 Task: In the sheet Budget Analysis ToolFont size of heading  18 Font style of dataoswald 'Font size of data '9 Alignment of headline & dataAlign center.   Fill color in heading, Red Font color of dataIn the sheet  Budget Trackerbook
Action: Mouse moved to (139, 194)
Screenshot: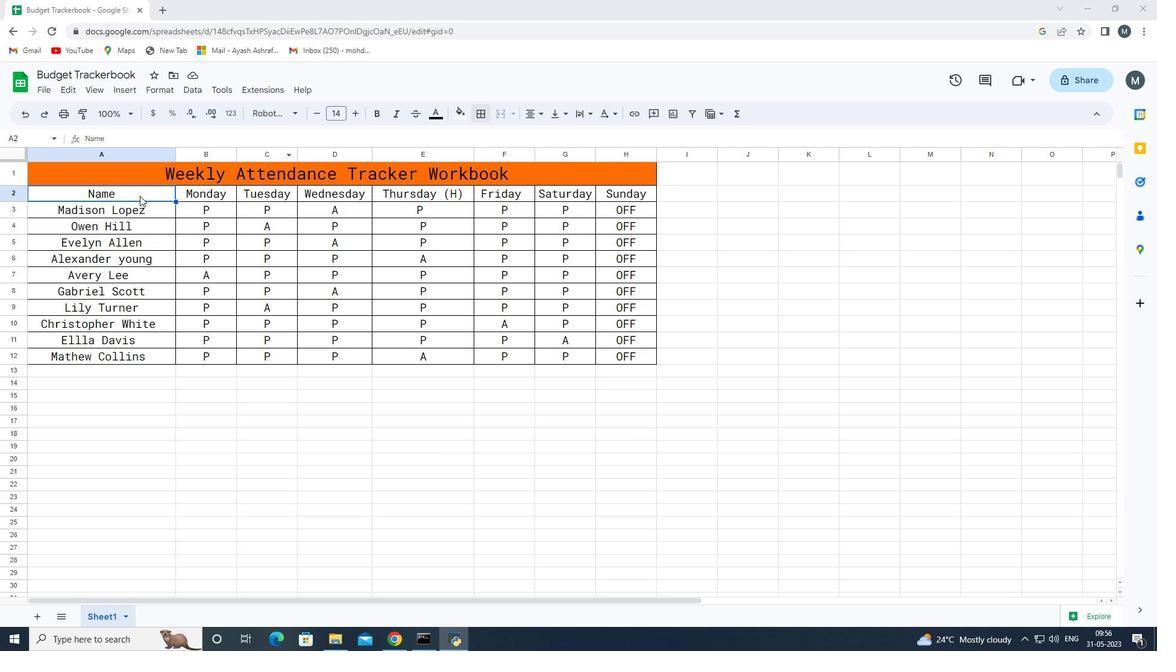 
Action: Mouse pressed left at (139, 194)
Screenshot: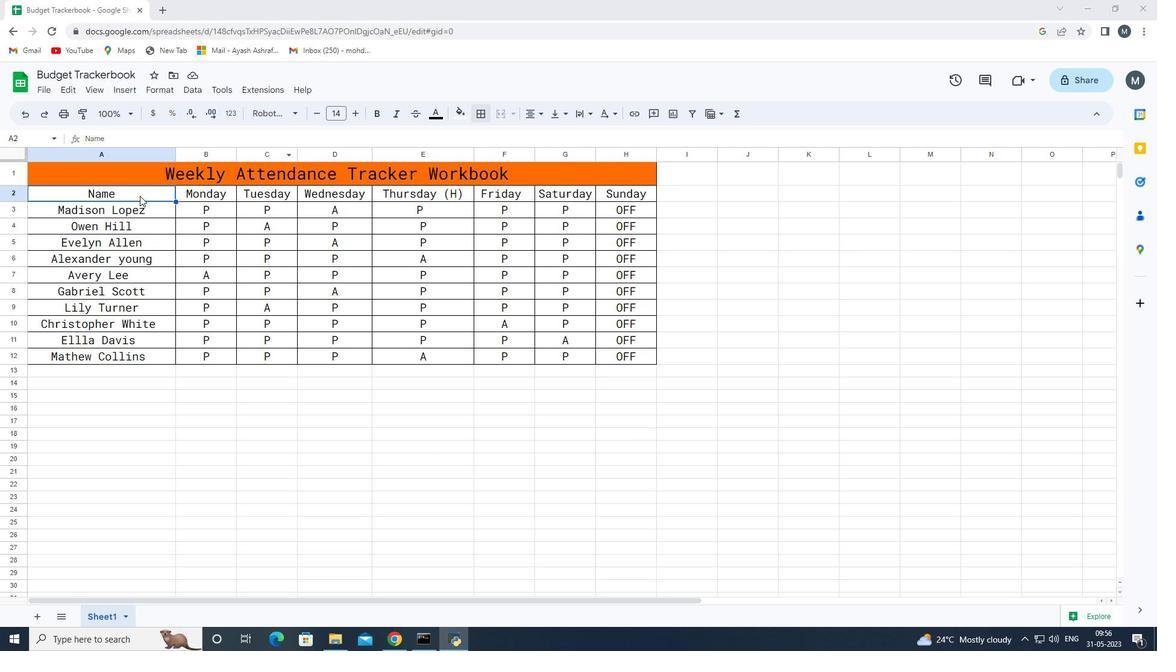 
Action: Mouse moved to (129, 176)
Screenshot: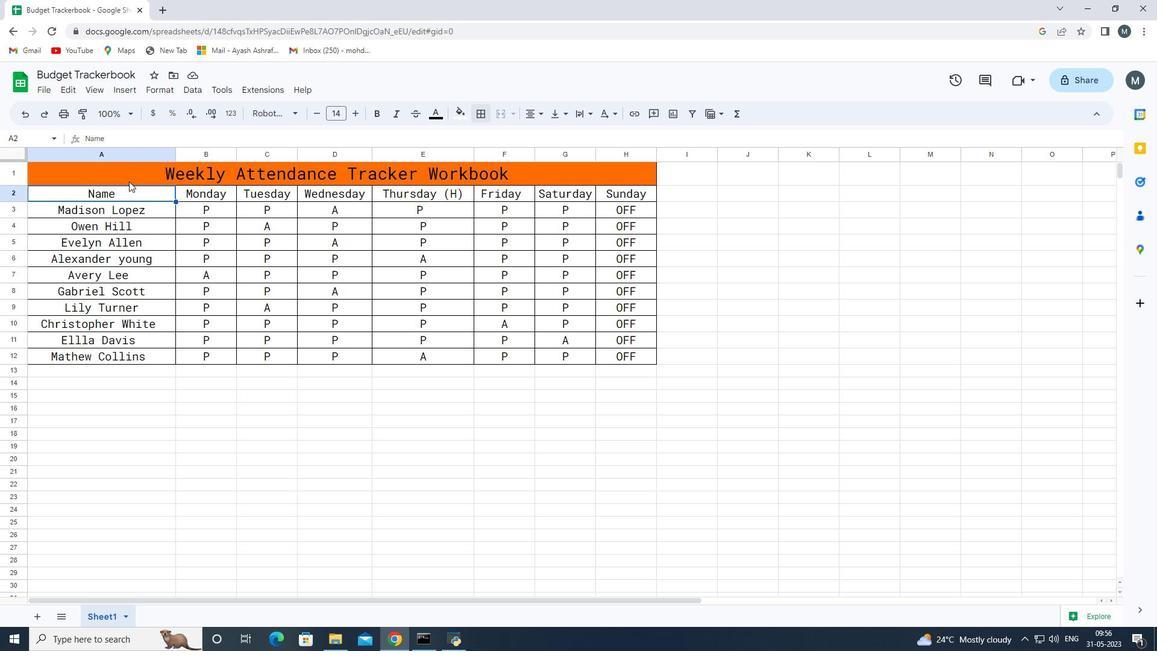 
Action: Mouse pressed left at (129, 176)
Screenshot: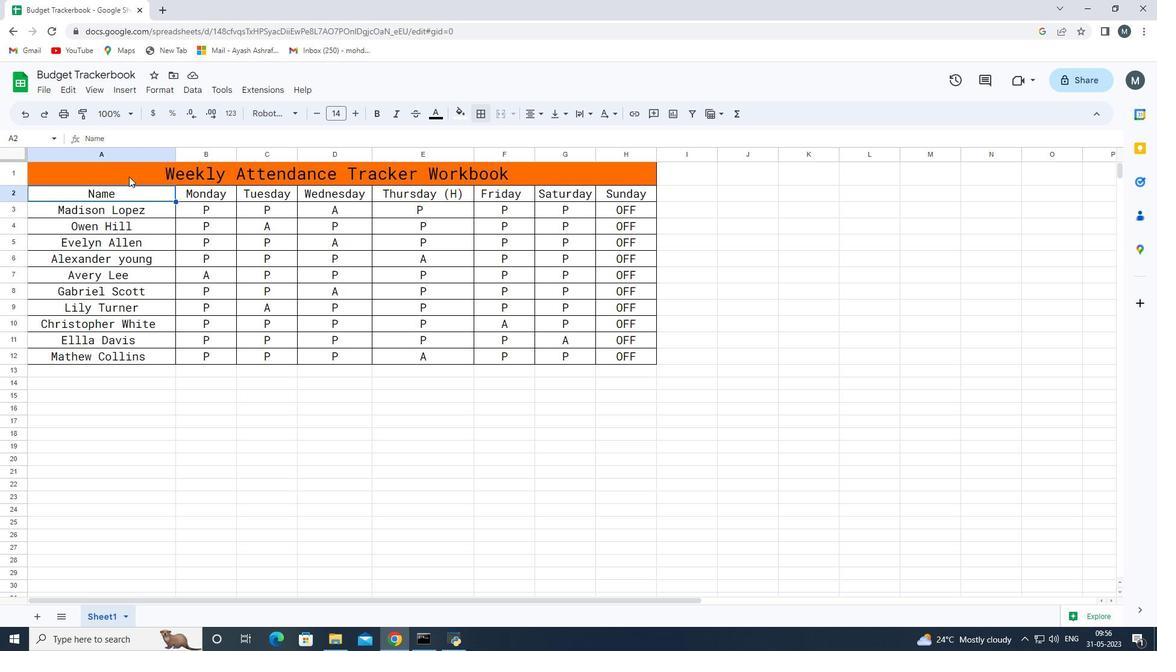 
Action: Mouse moved to (318, 115)
Screenshot: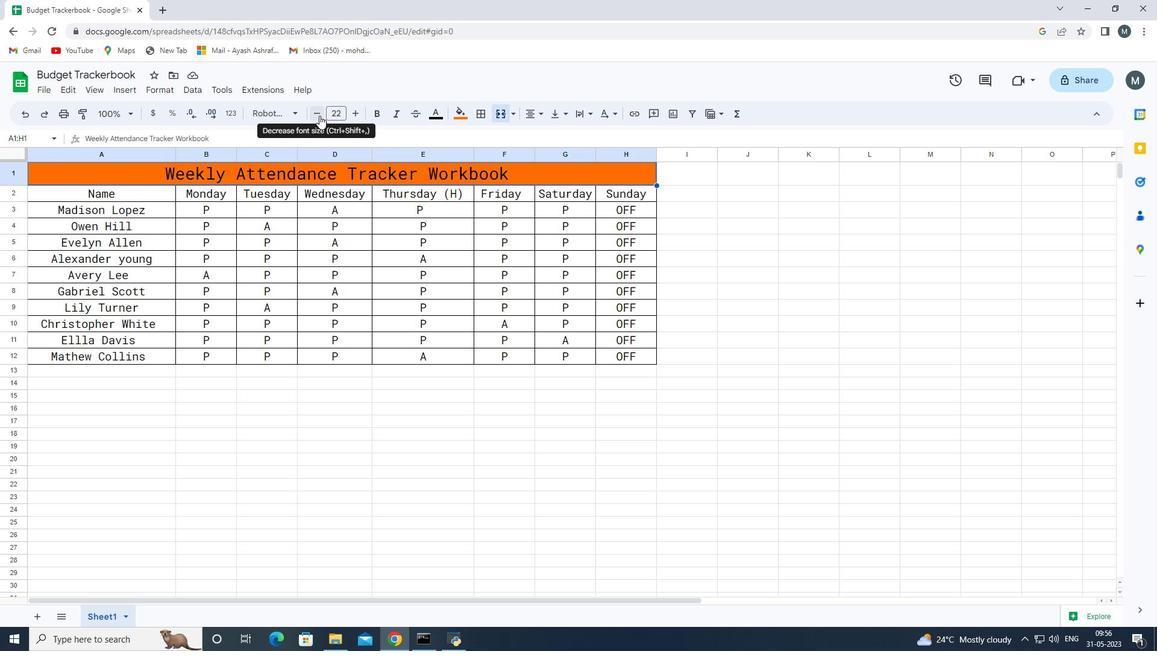 
Action: Mouse pressed left at (318, 115)
Screenshot: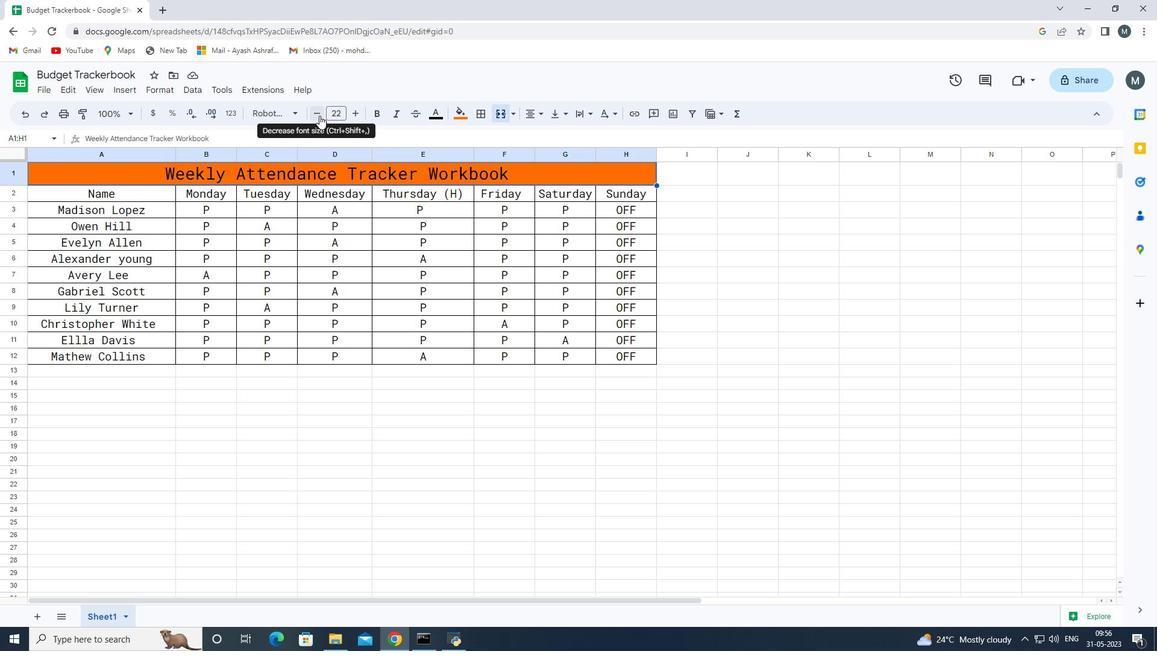 
Action: Mouse pressed left at (318, 115)
Screenshot: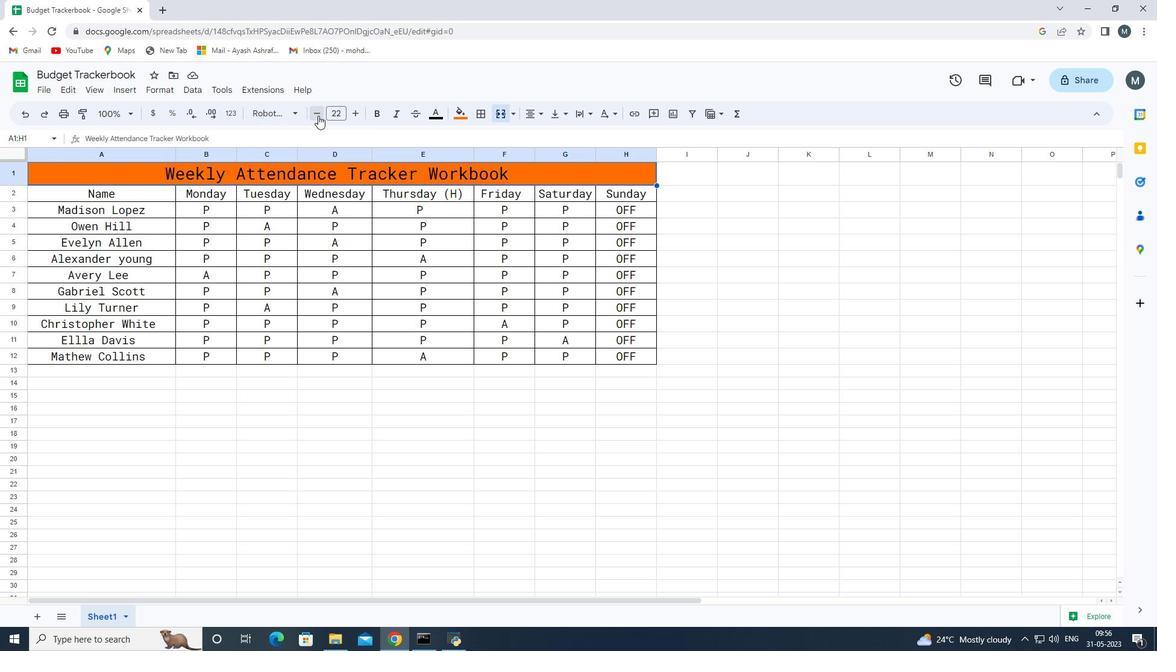 
Action: Mouse moved to (317, 115)
Screenshot: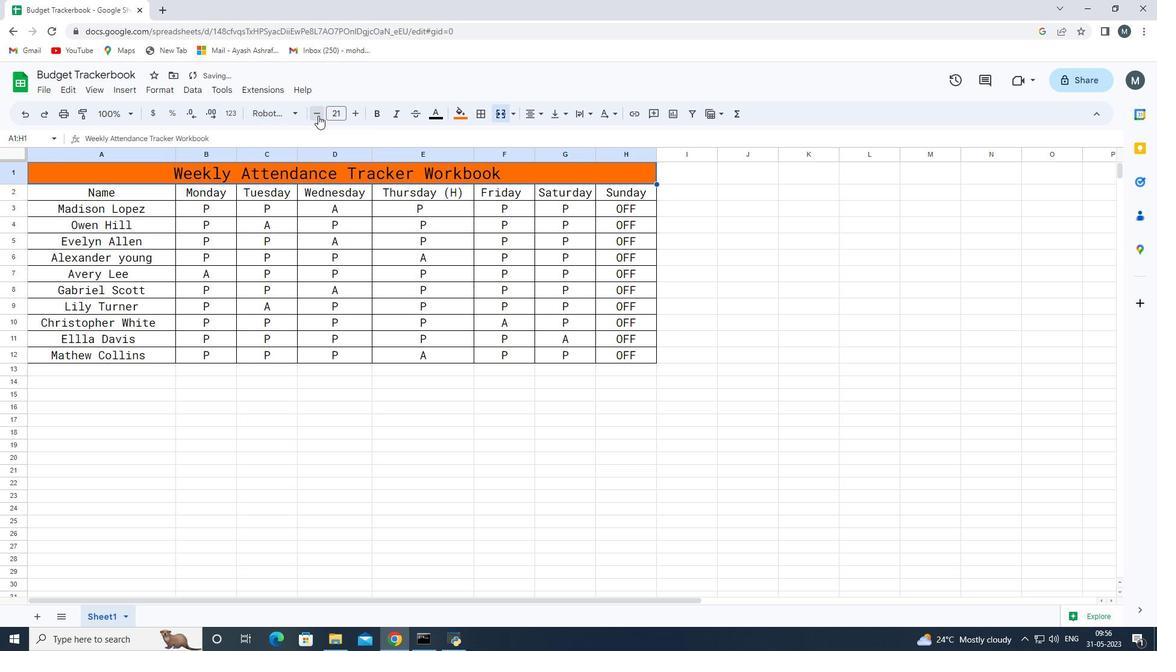 
Action: Mouse pressed left at (317, 115)
Screenshot: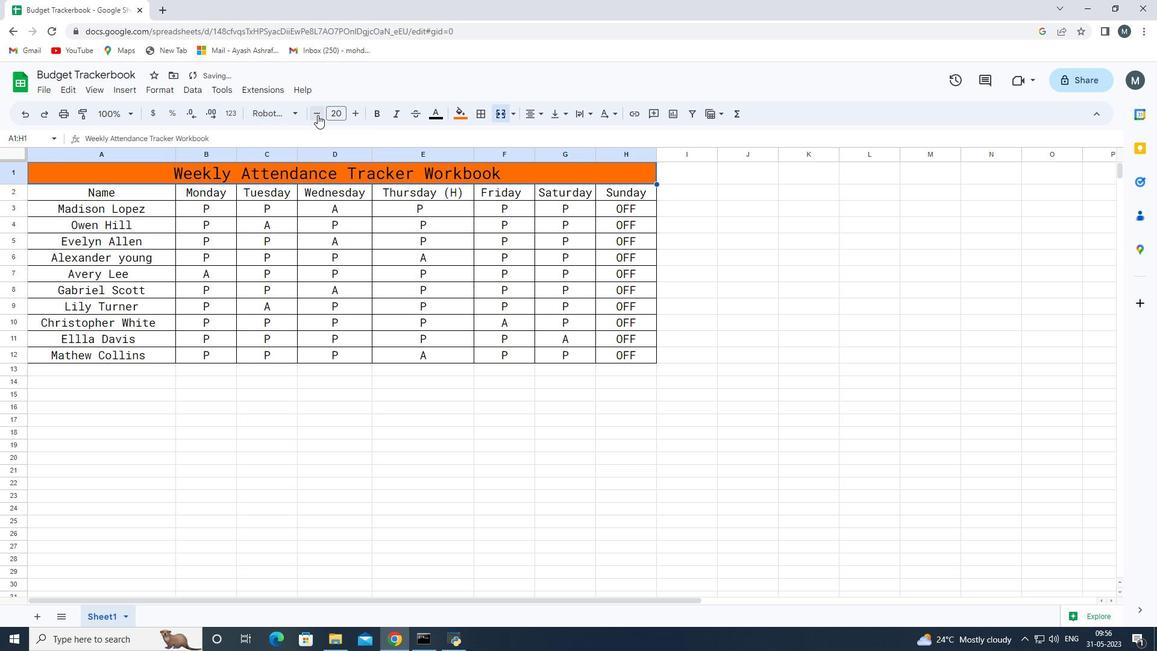
Action: Mouse pressed left at (317, 115)
Screenshot: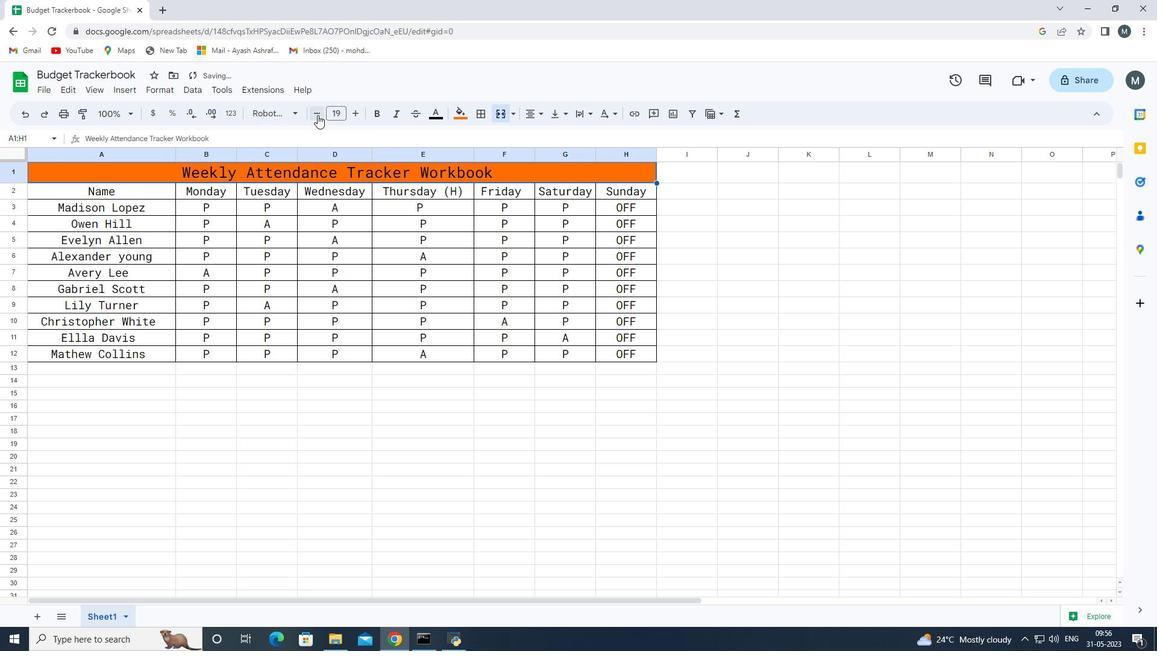 
Action: Mouse moved to (283, 113)
Screenshot: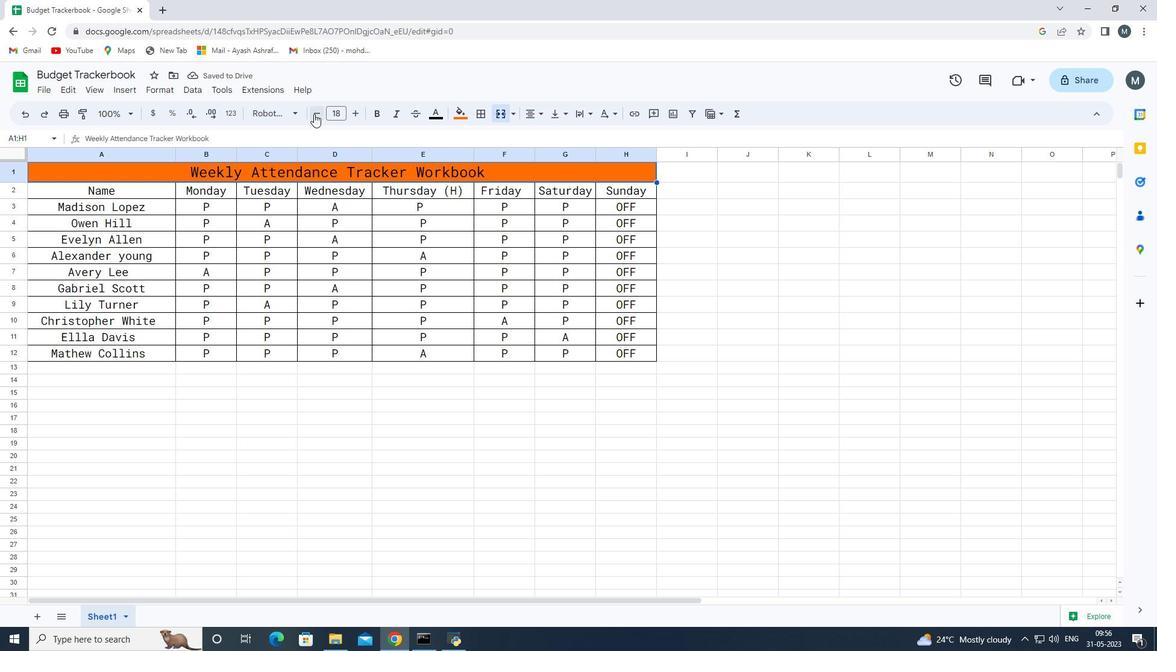 
Action: Mouse pressed left at (283, 113)
Screenshot: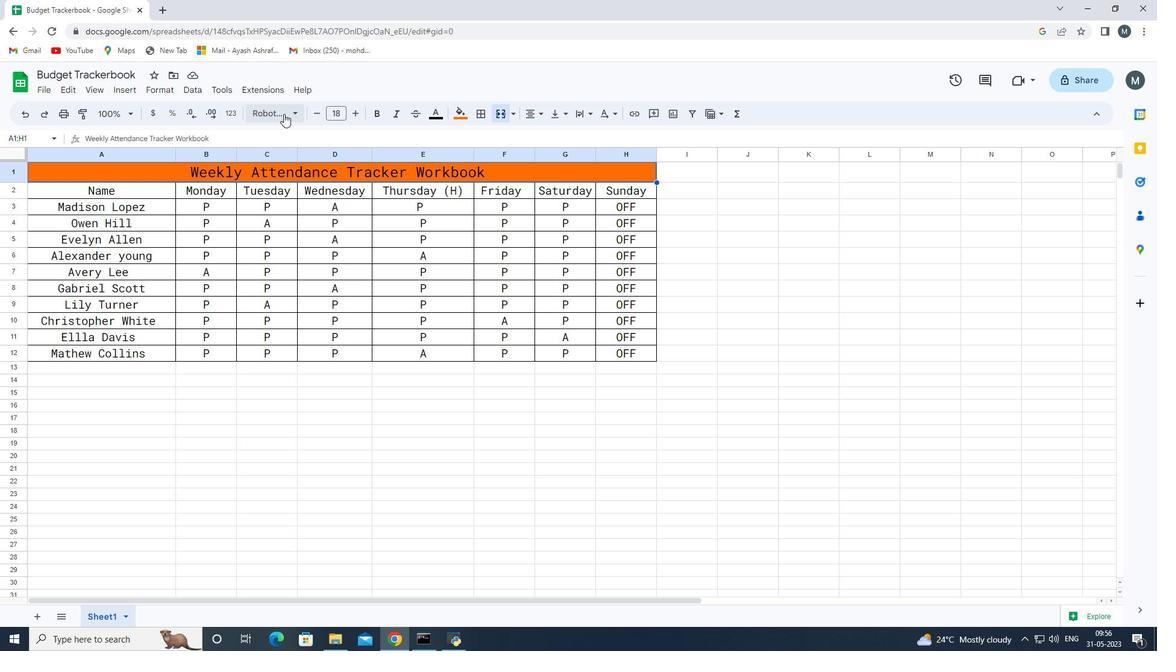 
Action: Mouse moved to (294, 428)
Screenshot: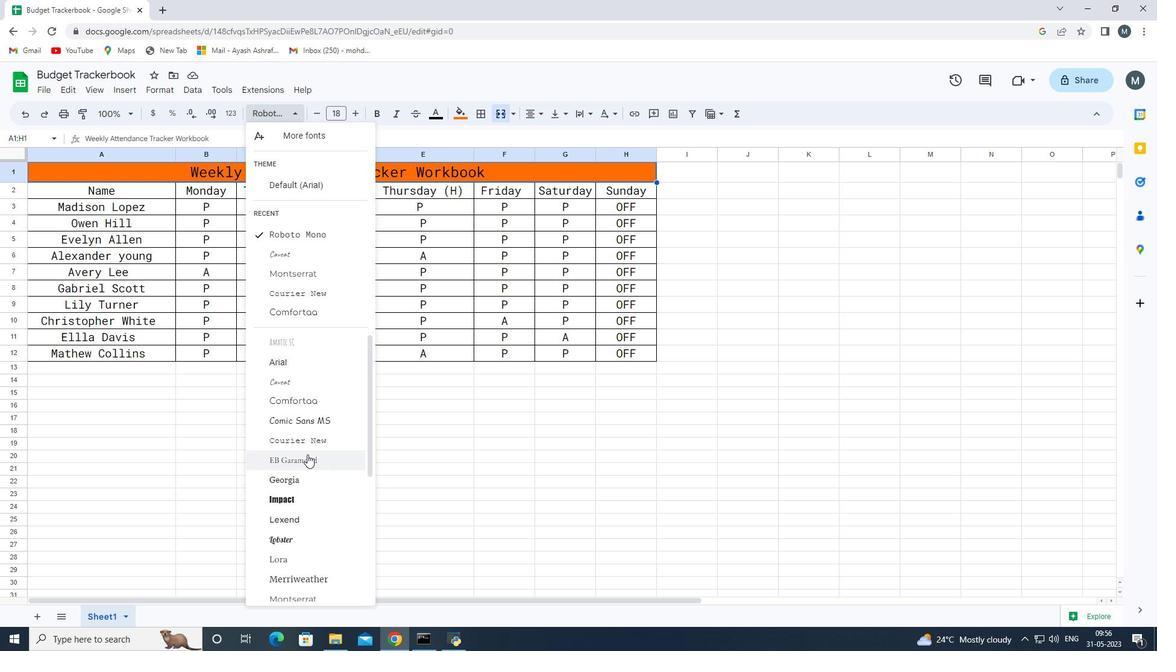 
Action: Mouse scrolled (294, 427) with delta (0, 0)
Screenshot: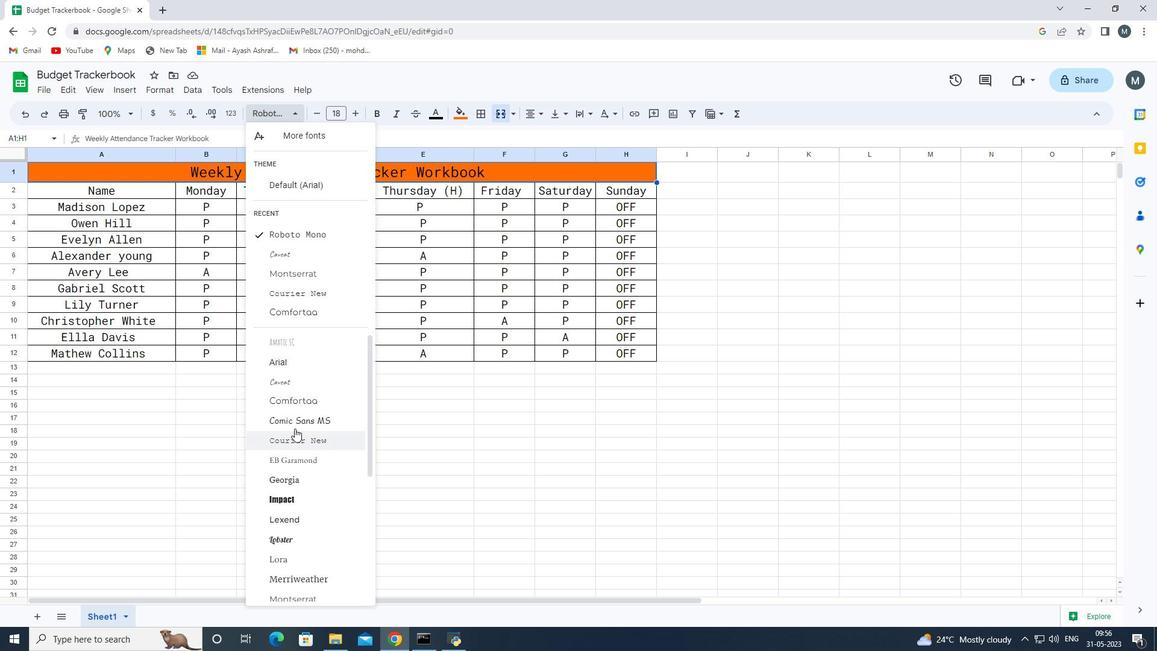 
Action: Mouse scrolled (294, 427) with delta (0, 0)
Screenshot: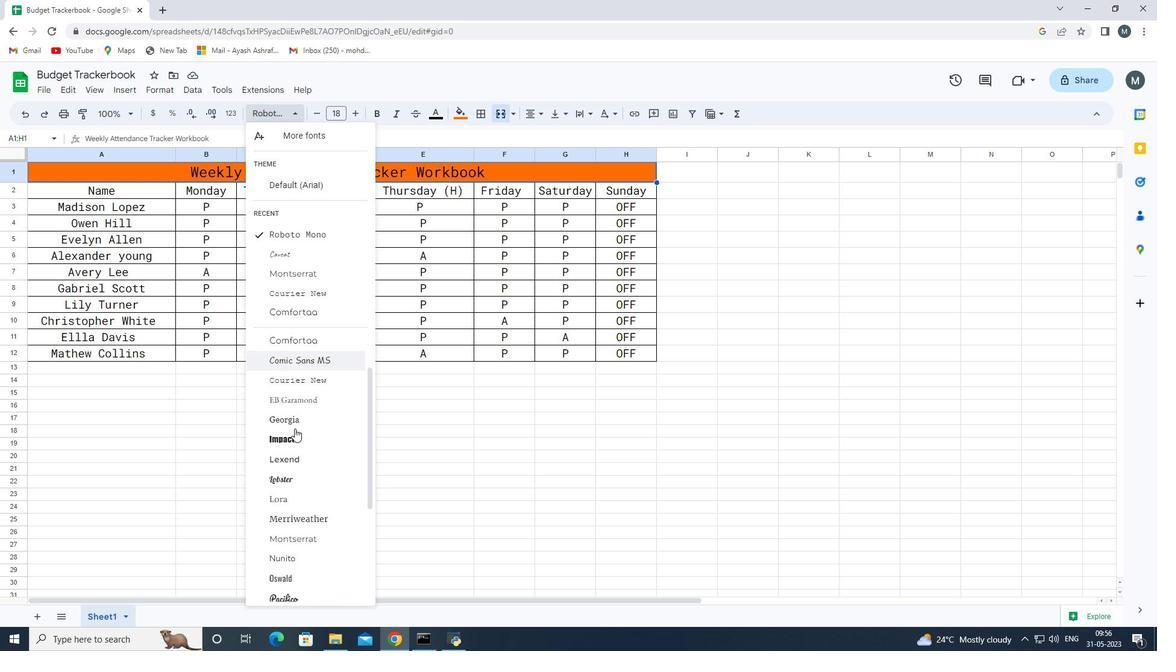 
Action: Mouse moved to (285, 525)
Screenshot: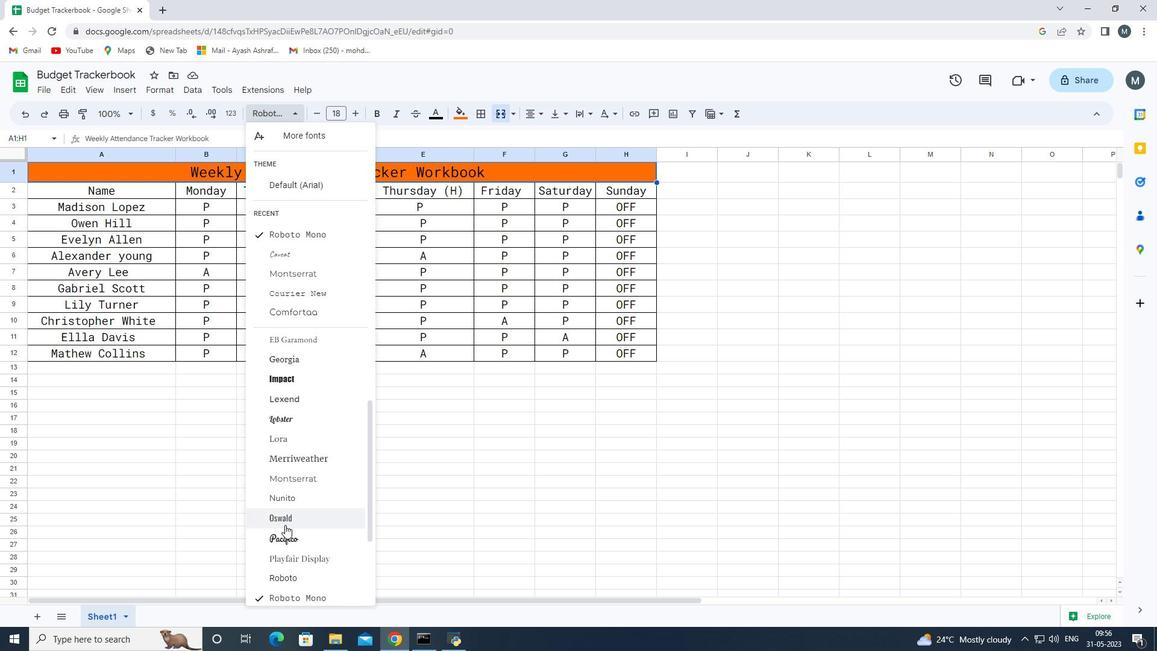 
Action: Mouse pressed left at (285, 525)
Screenshot: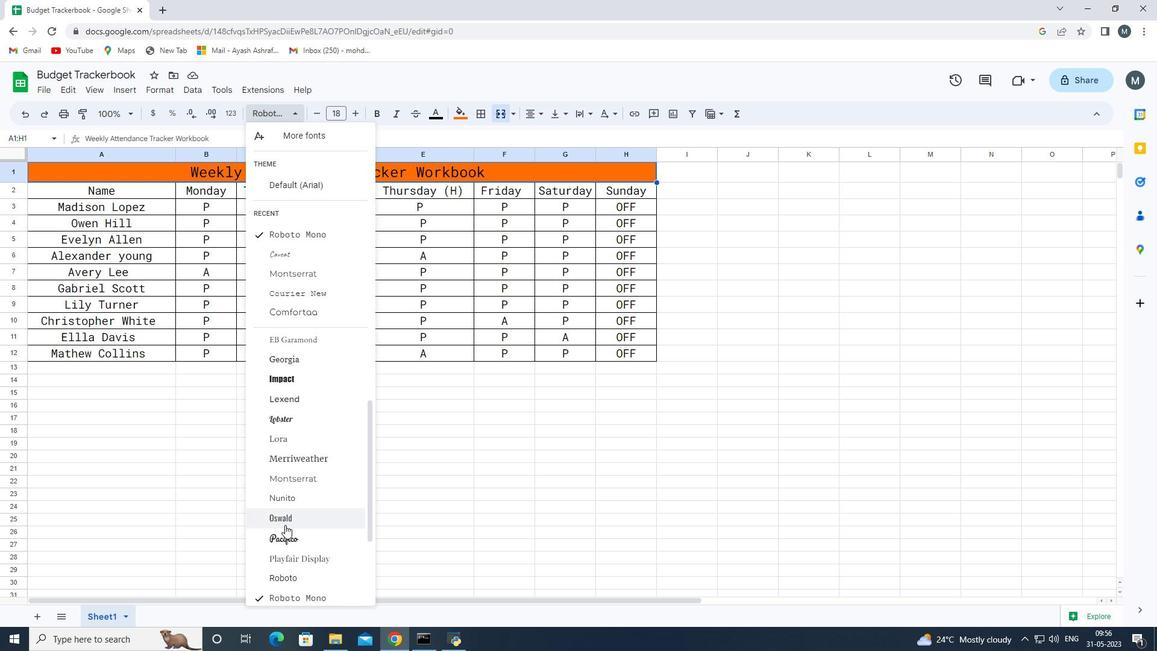 
Action: Mouse moved to (185, 248)
Screenshot: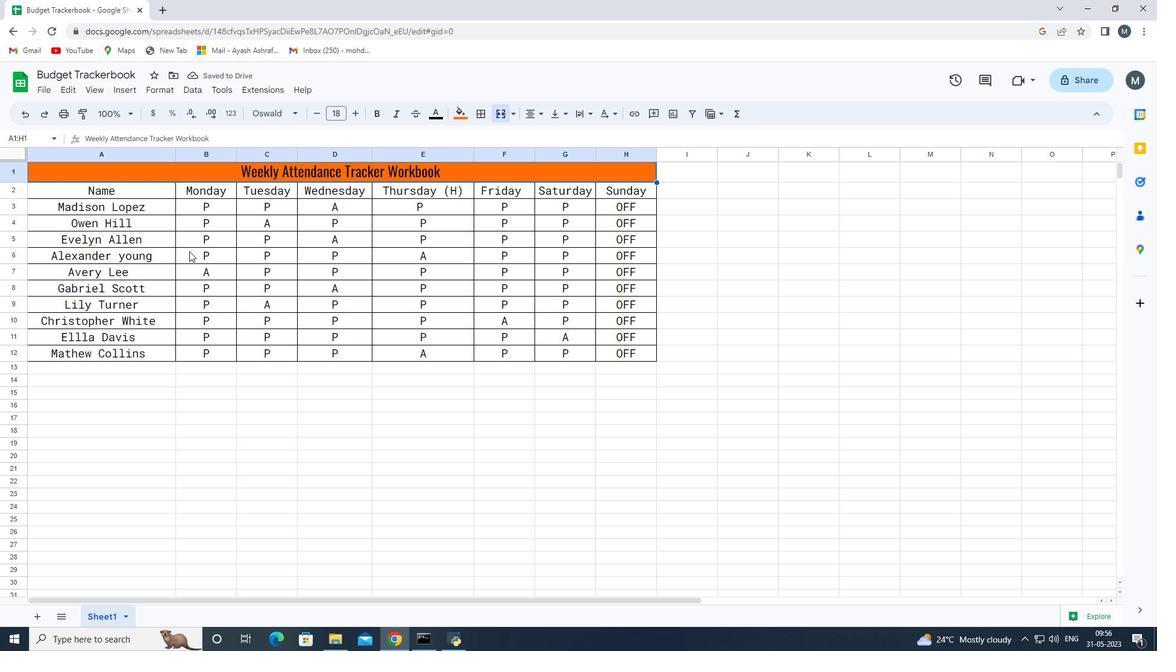 
Action: Mouse pressed left at (185, 248)
Screenshot: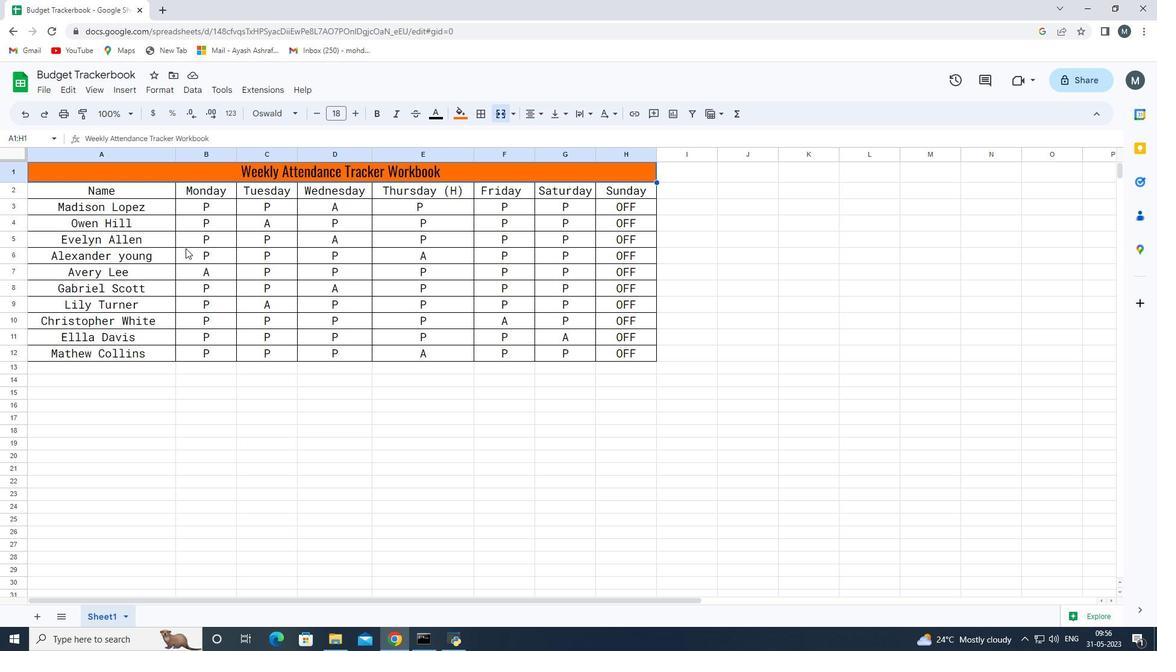 
Action: Mouse moved to (47, 189)
Screenshot: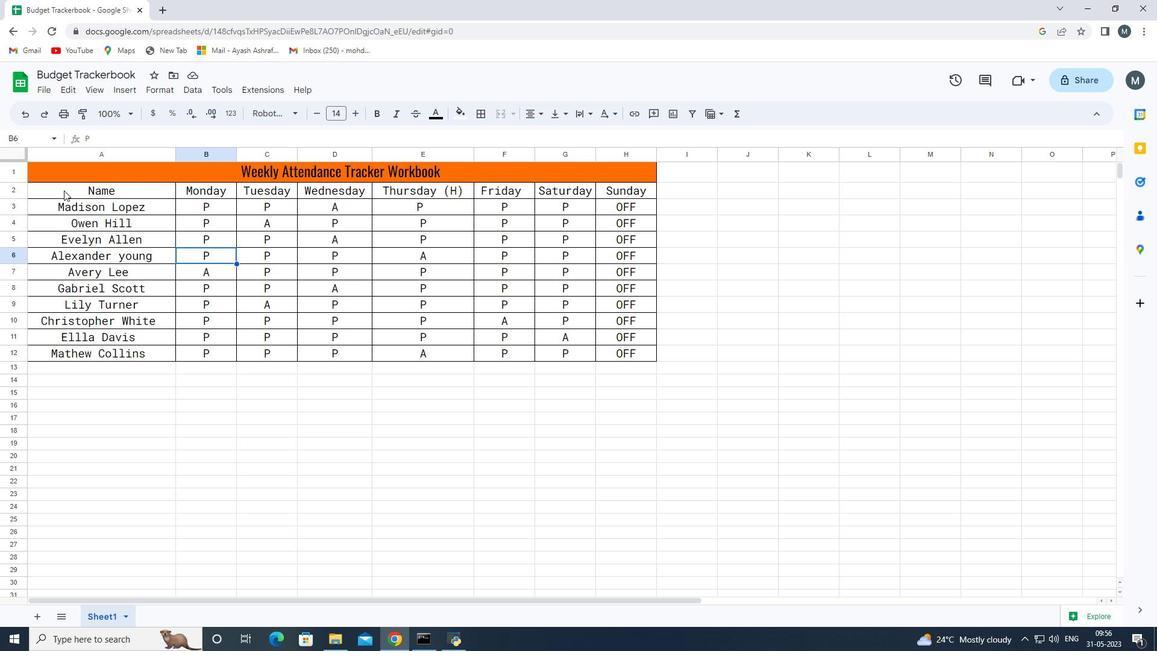 
Action: Mouse pressed left at (47, 189)
Screenshot: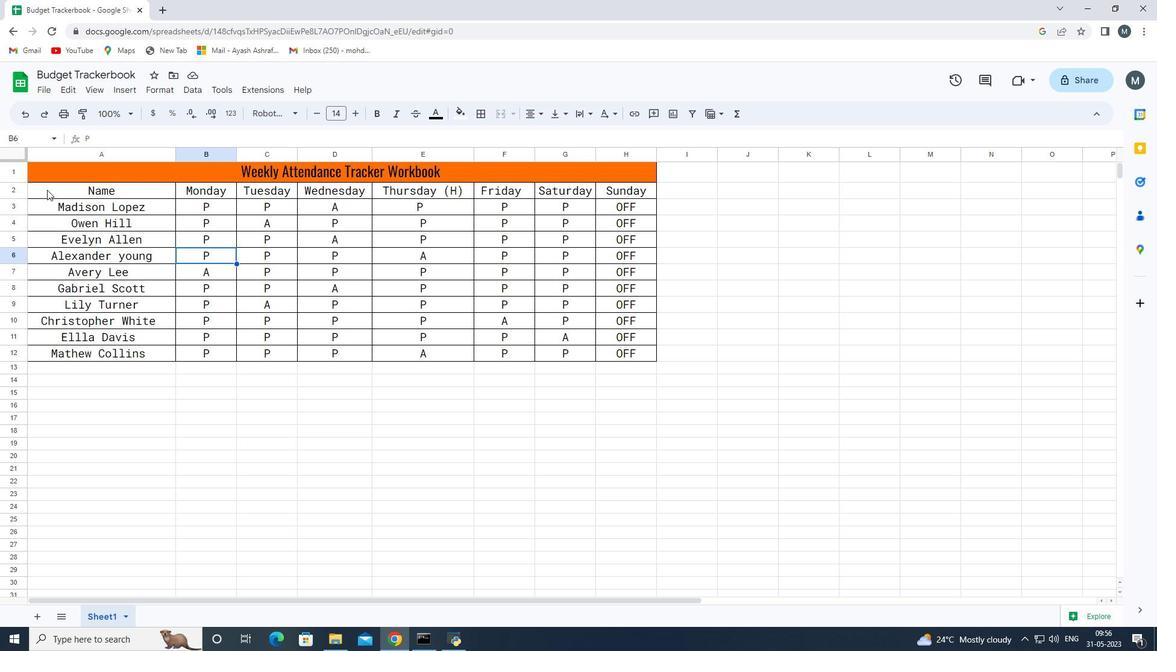 
Action: Mouse pressed left at (47, 189)
Screenshot: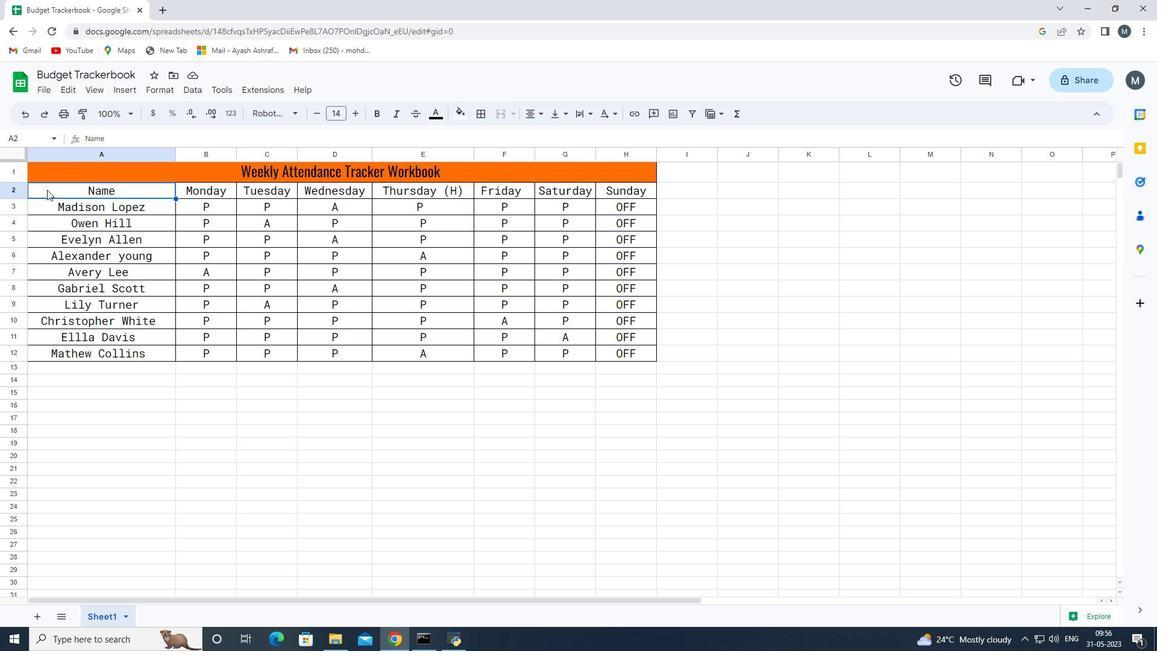 
Action: Mouse moved to (60, 194)
Screenshot: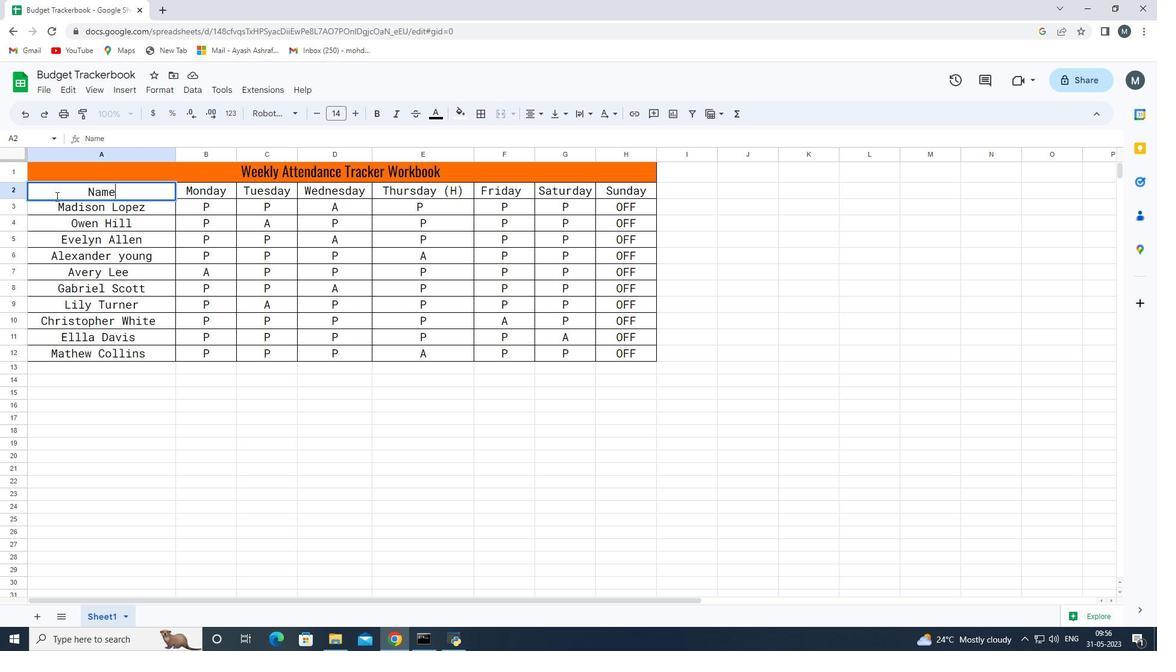
Action: Mouse pressed left at (60, 194)
Screenshot: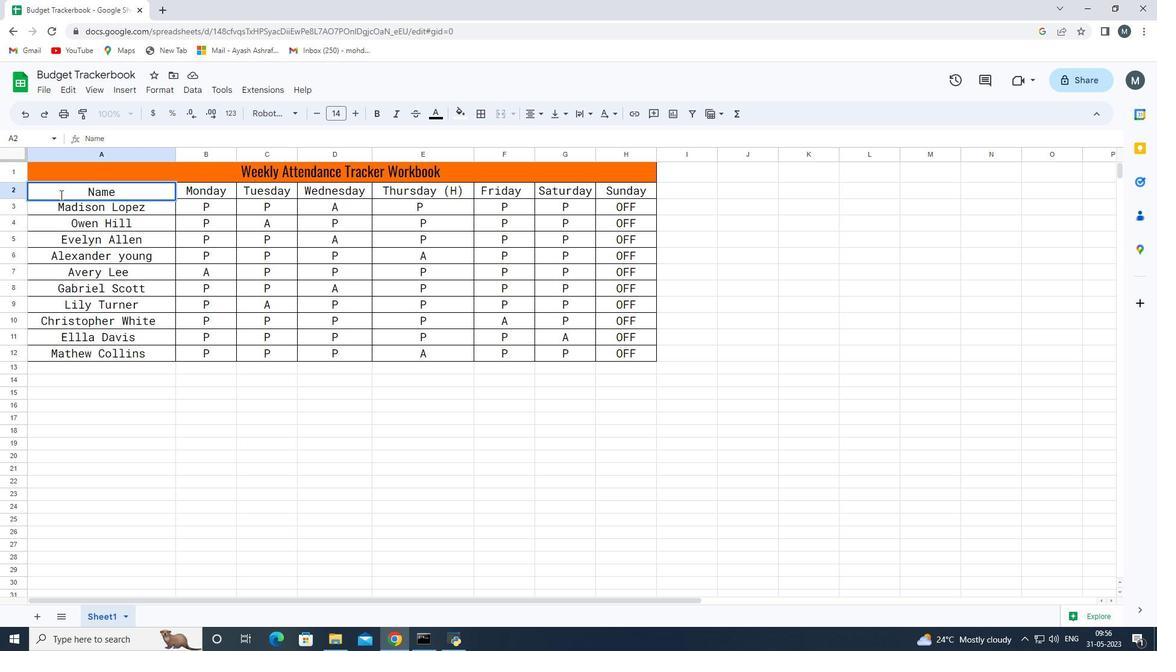 
Action: Mouse moved to (17, 194)
Screenshot: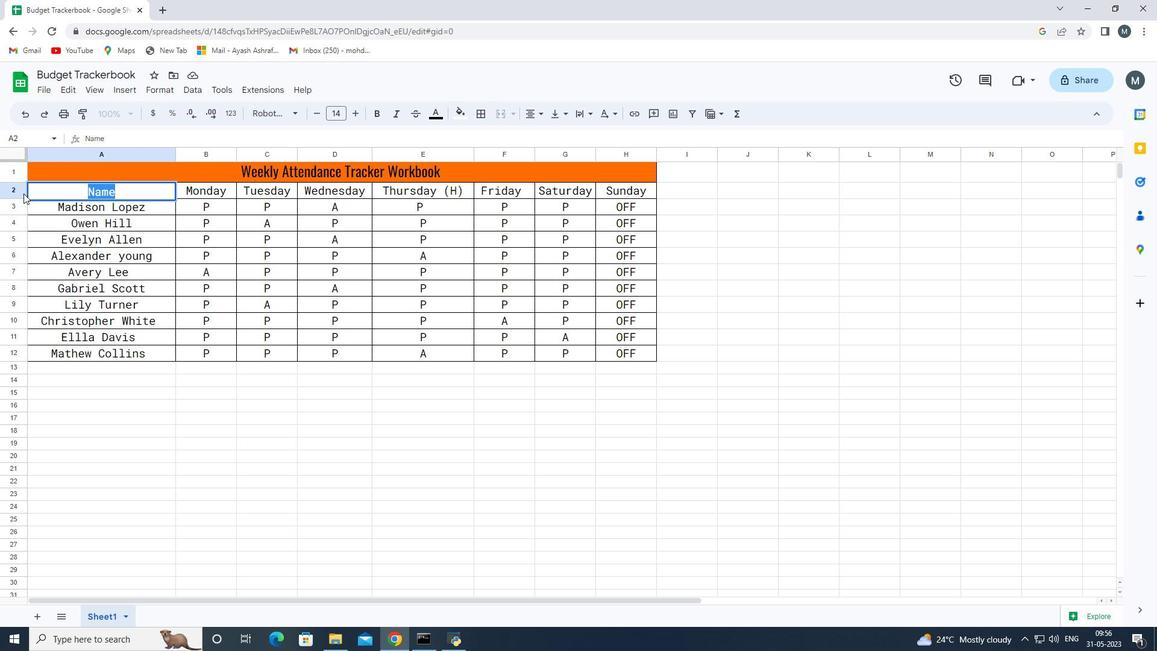 
Action: Mouse pressed left at (17, 194)
Screenshot: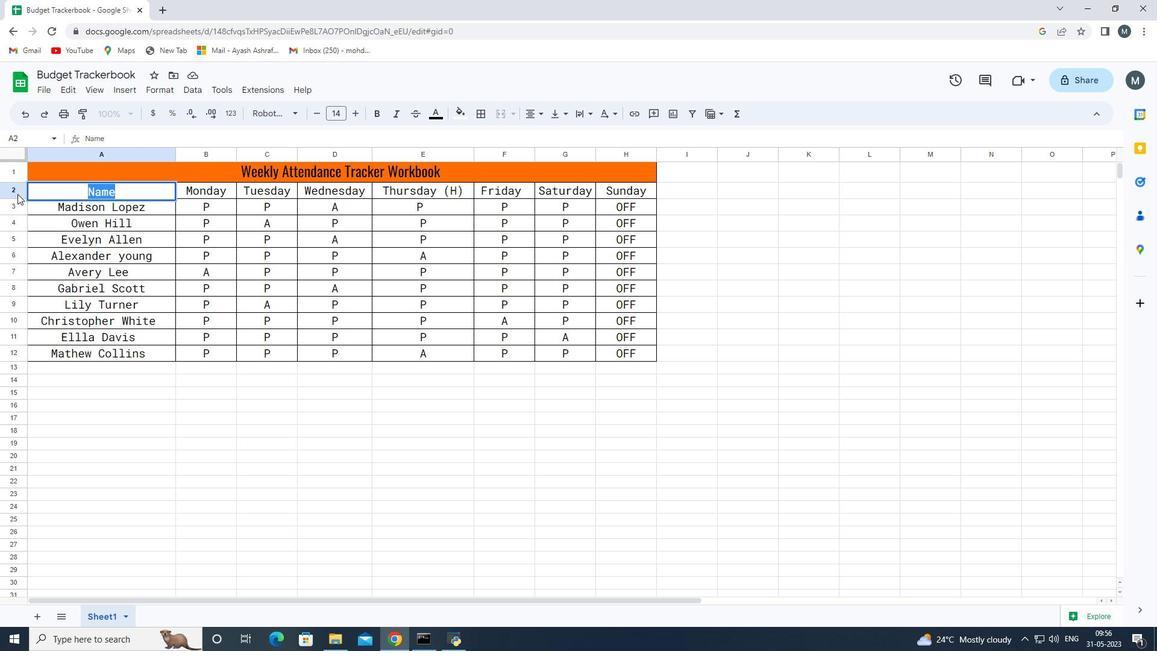 
Action: Mouse moved to (314, 116)
Screenshot: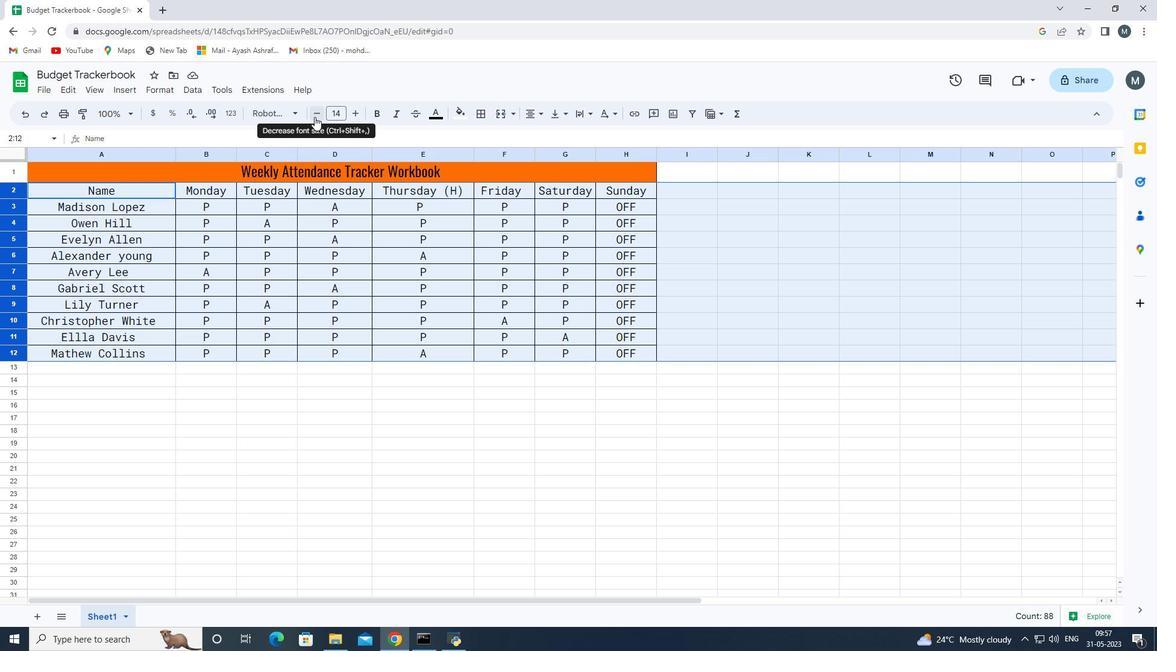 
Action: Mouse pressed left at (314, 116)
Screenshot: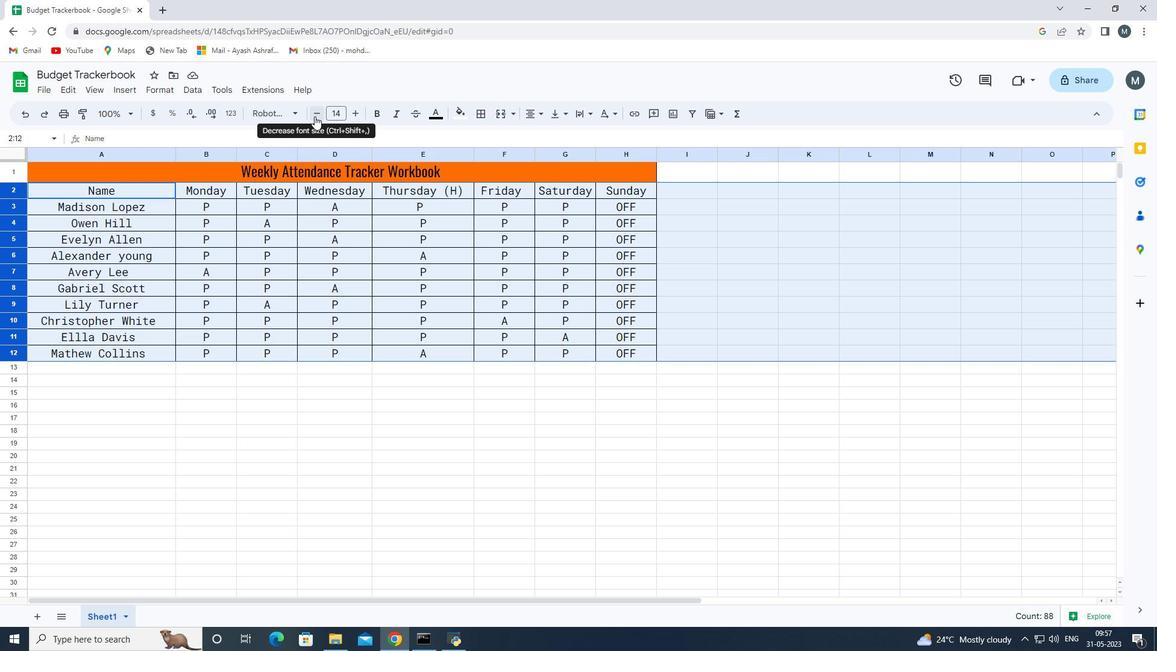 
Action: Mouse pressed left at (314, 116)
Screenshot: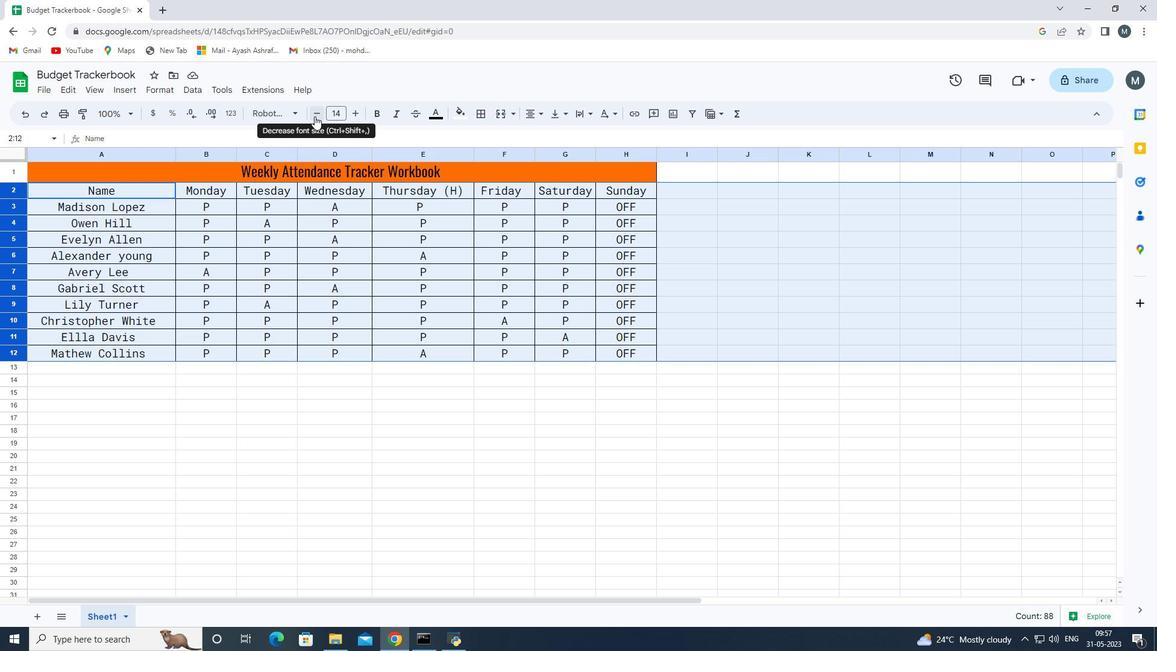 
Action: Mouse pressed left at (314, 116)
Screenshot: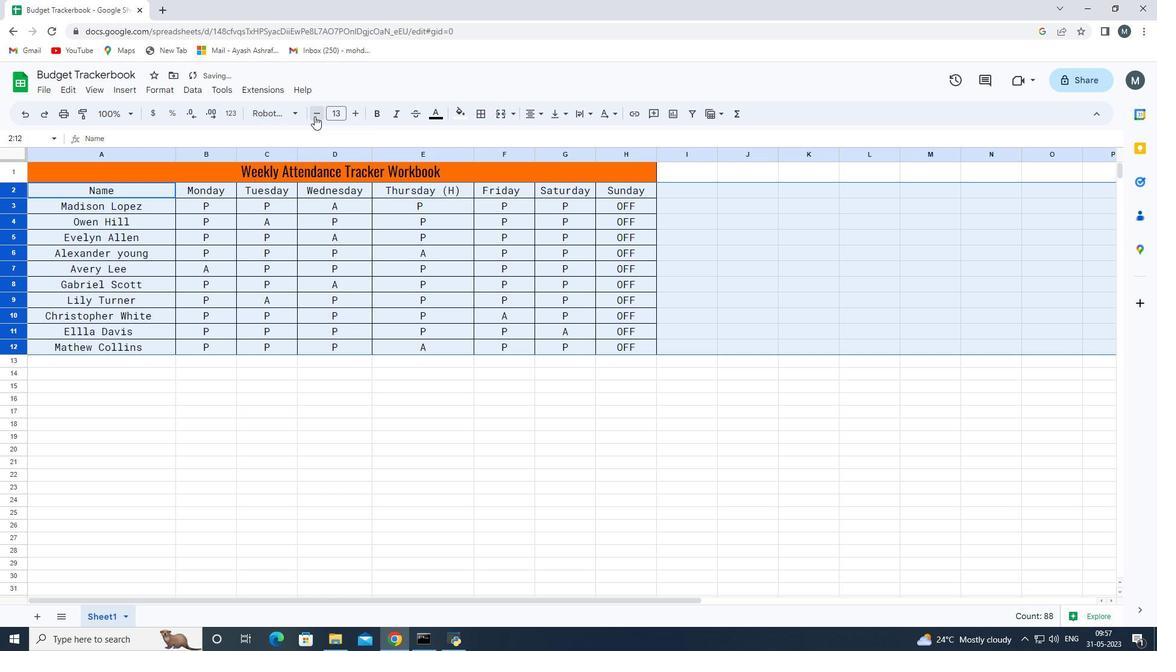 
Action: Mouse pressed left at (314, 116)
Screenshot: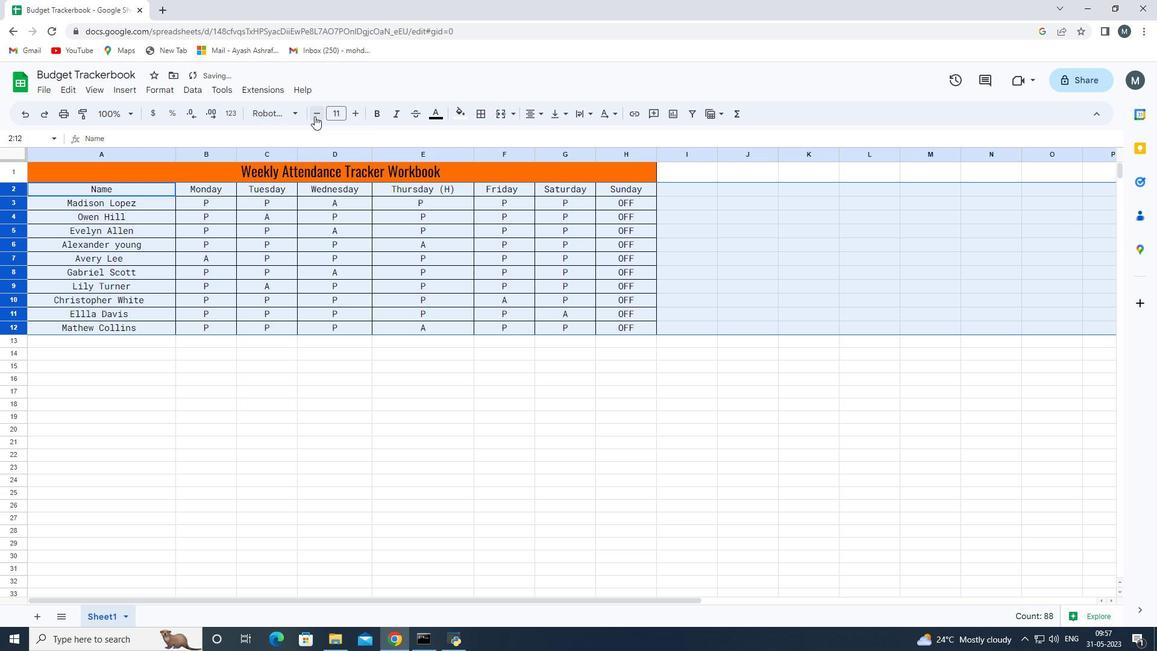 
Action: Mouse pressed left at (314, 116)
Screenshot: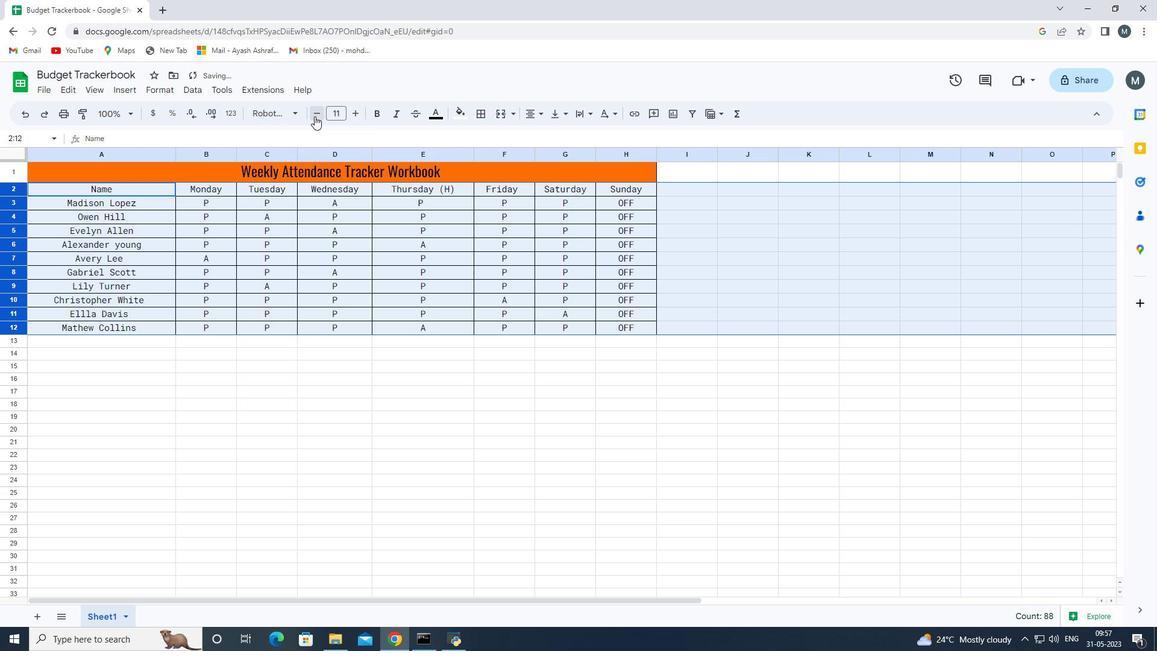 
Action: Mouse moved to (528, 116)
Screenshot: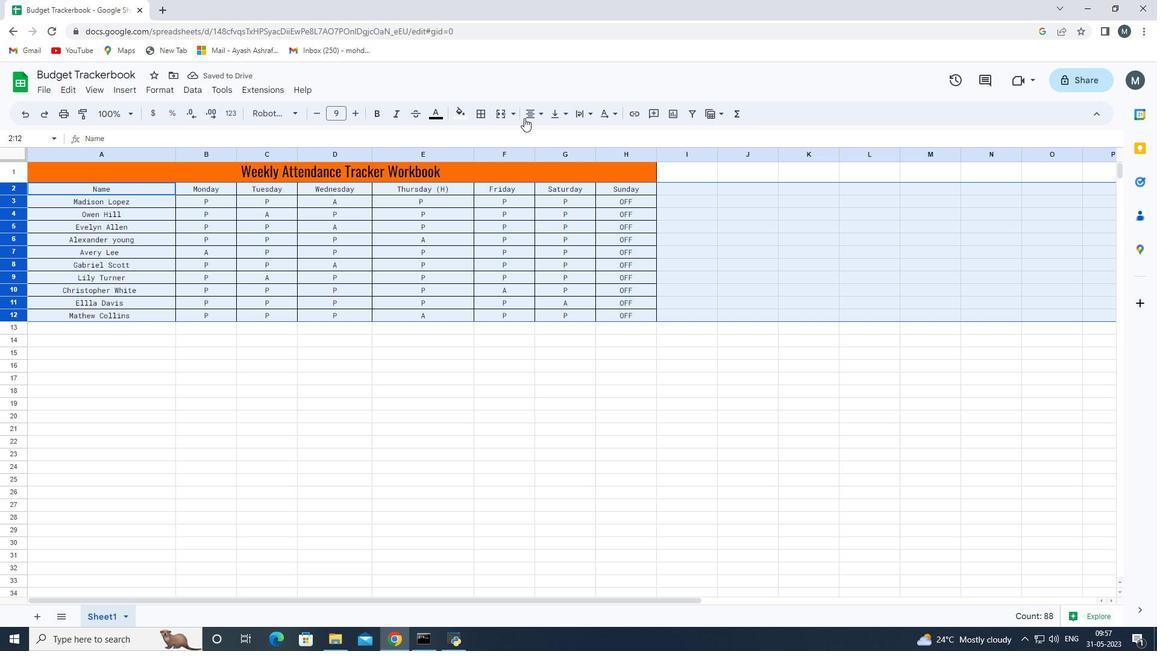 
Action: Mouse pressed left at (528, 116)
Screenshot: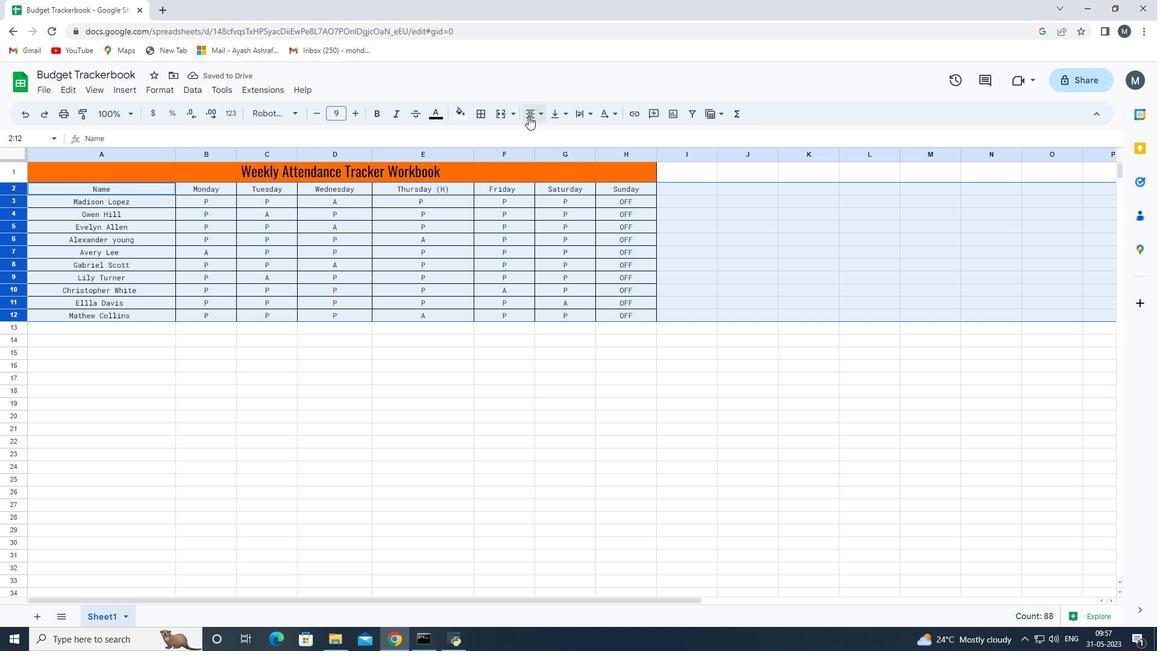 
Action: Mouse moved to (555, 143)
Screenshot: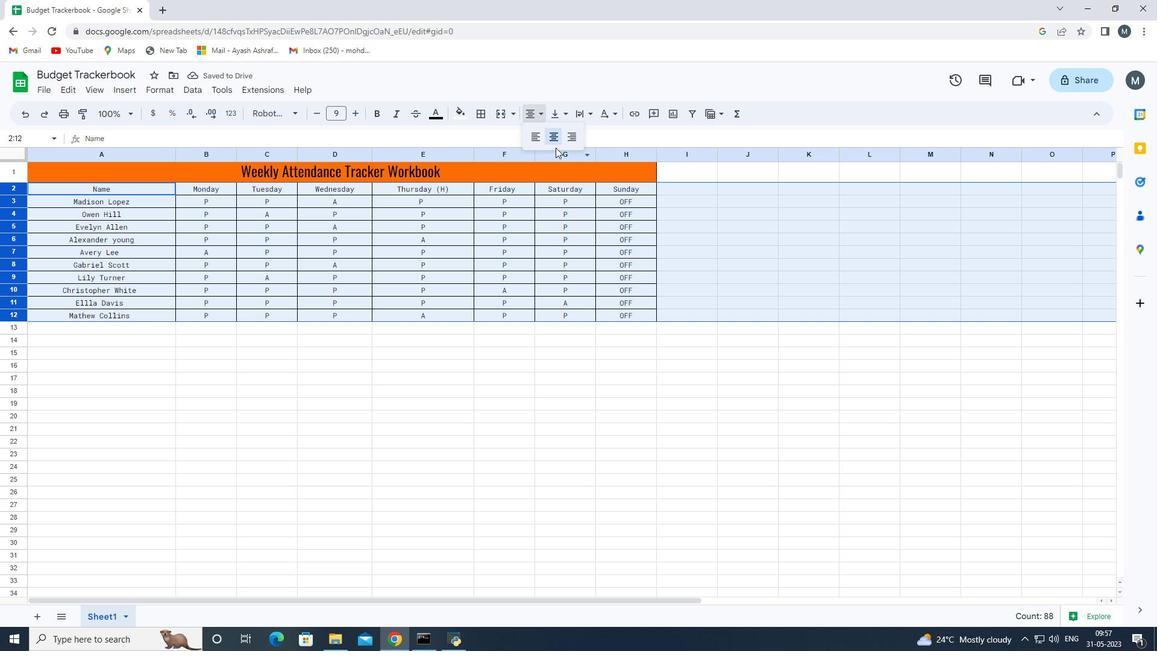 
Action: Mouse pressed left at (555, 143)
Screenshot: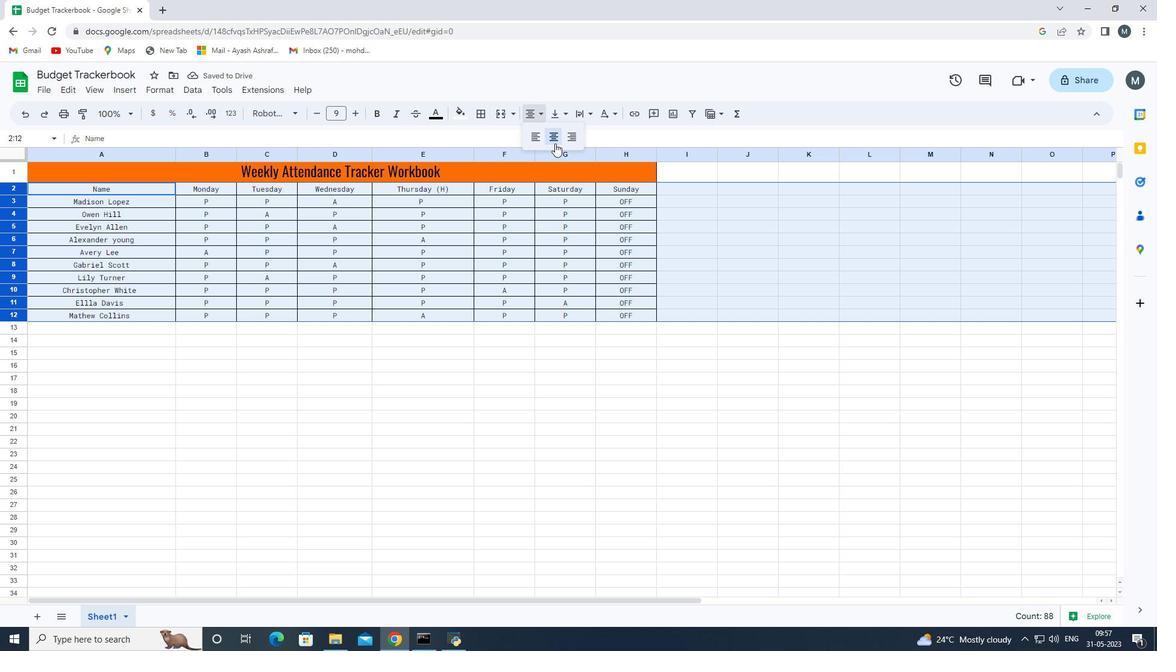 
Action: Mouse moved to (144, 432)
Screenshot: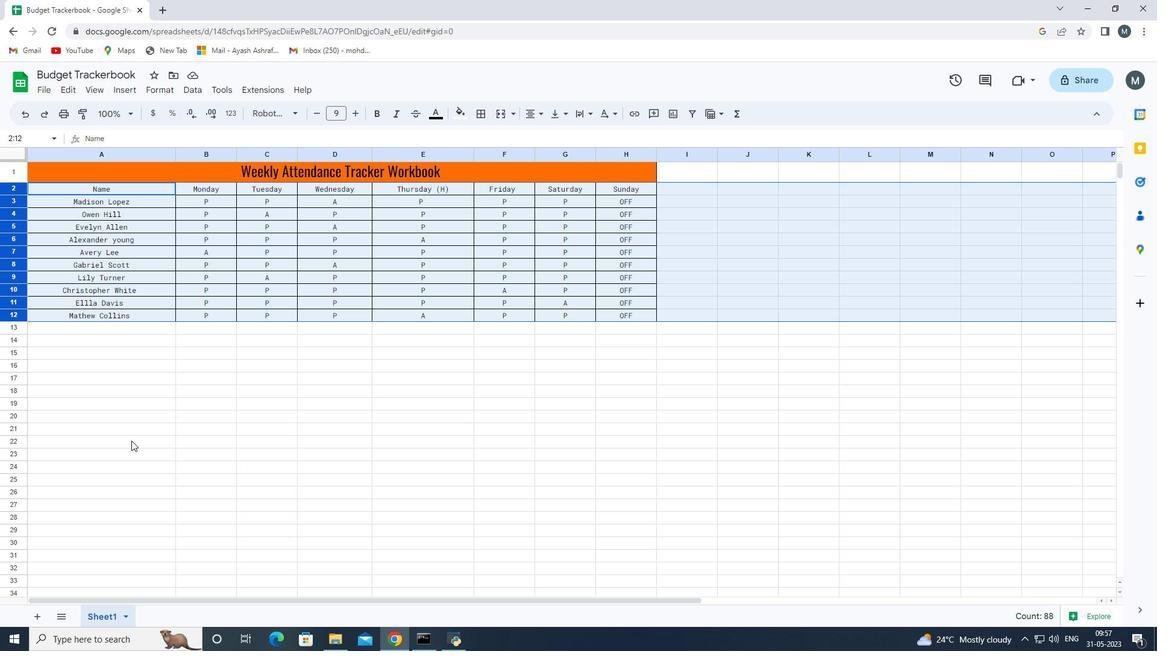 
Action: Mouse pressed left at (144, 432)
Screenshot: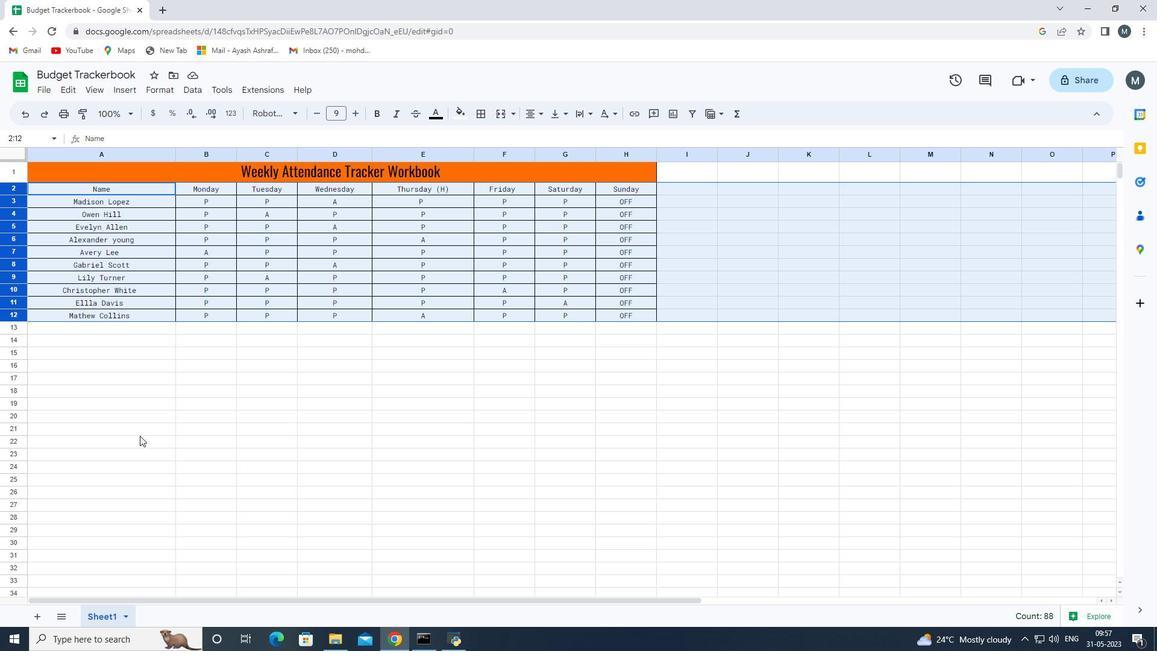 
Action: Mouse moved to (247, 173)
Screenshot: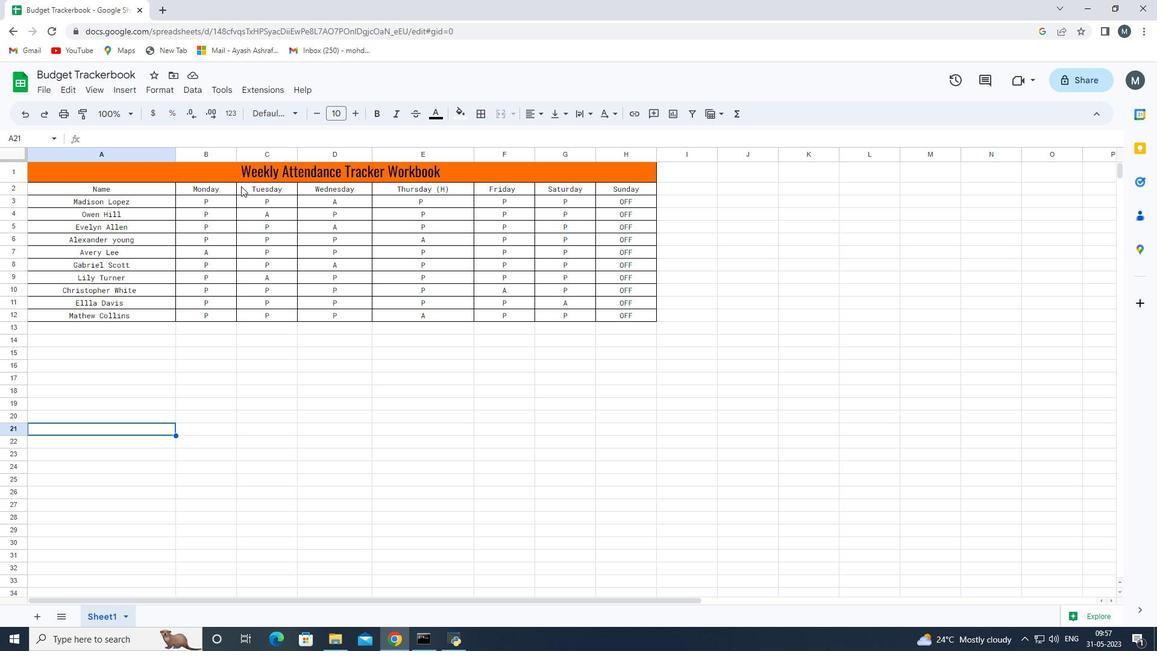 
Action: Mouse pressed left at (247, 173)
Screenshot: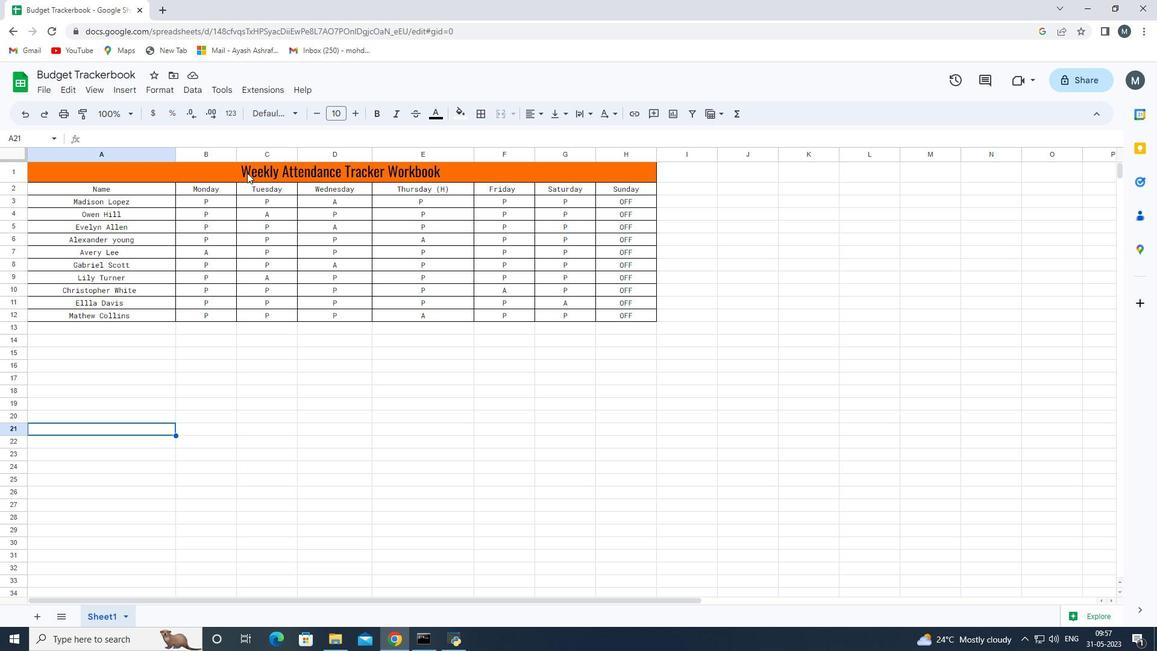 
Action: Mouse pressed left at (247, 173)
Screenshot: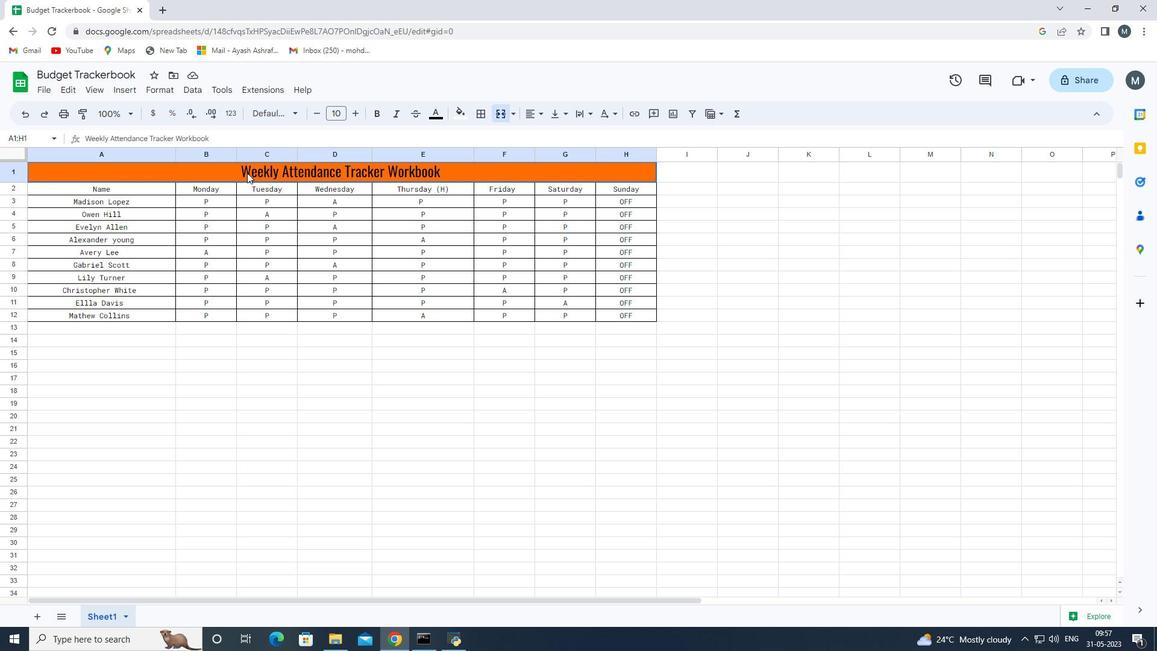 
Action: Mouse moved to (441, 174)
Screenshot: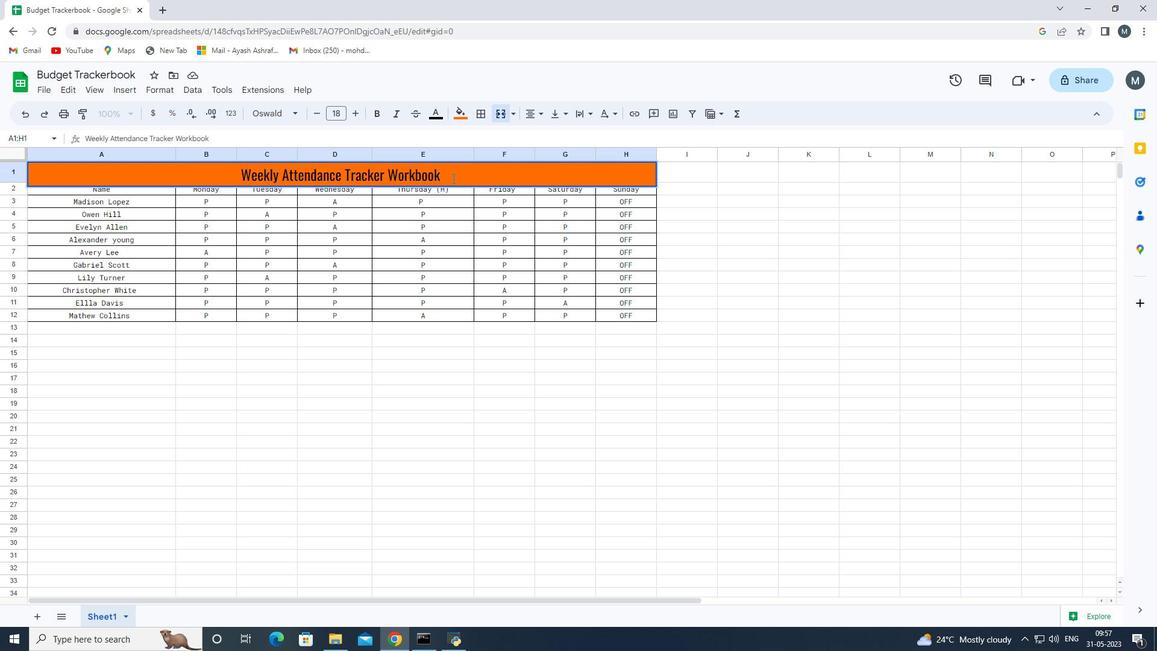 
Action: Mouse pressed left at (441, 174)
Screenshot: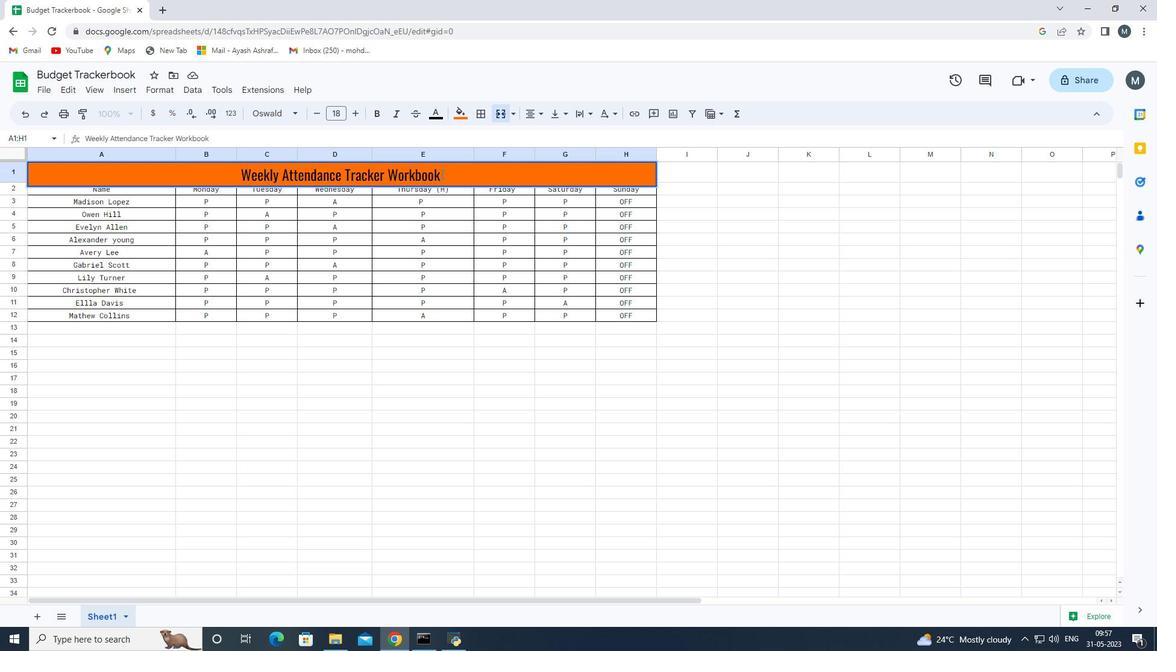 
Action: Mouse moved to (464, 118)
Screenshot: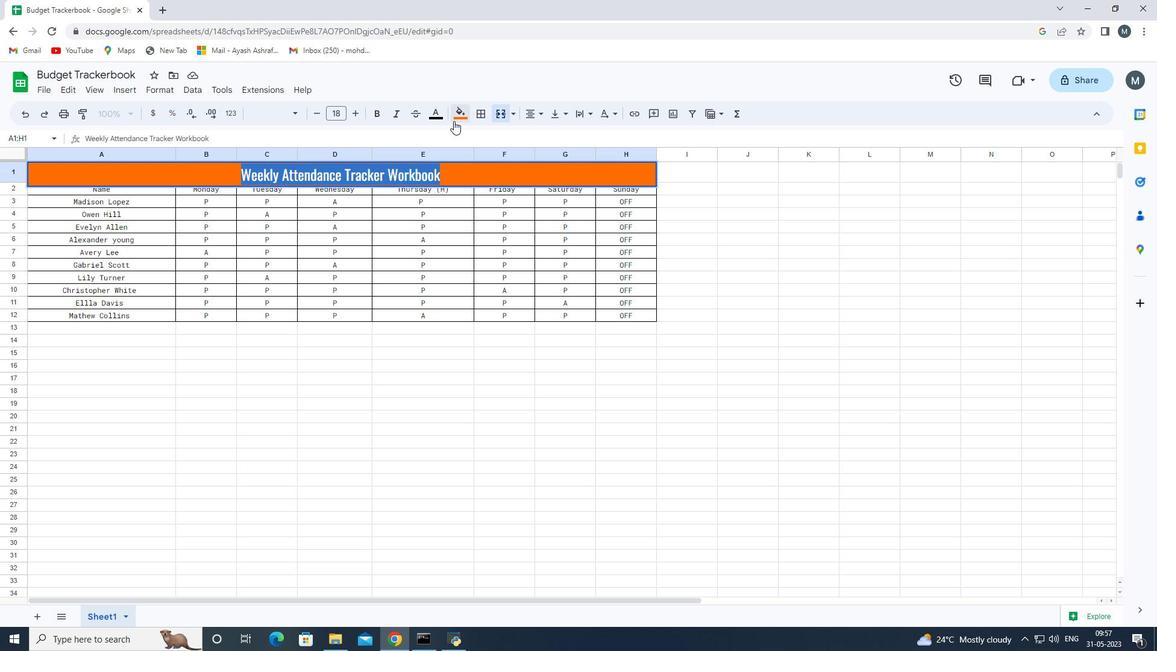 
Action: Mouse pressed left at (464, 118)
Screenshot: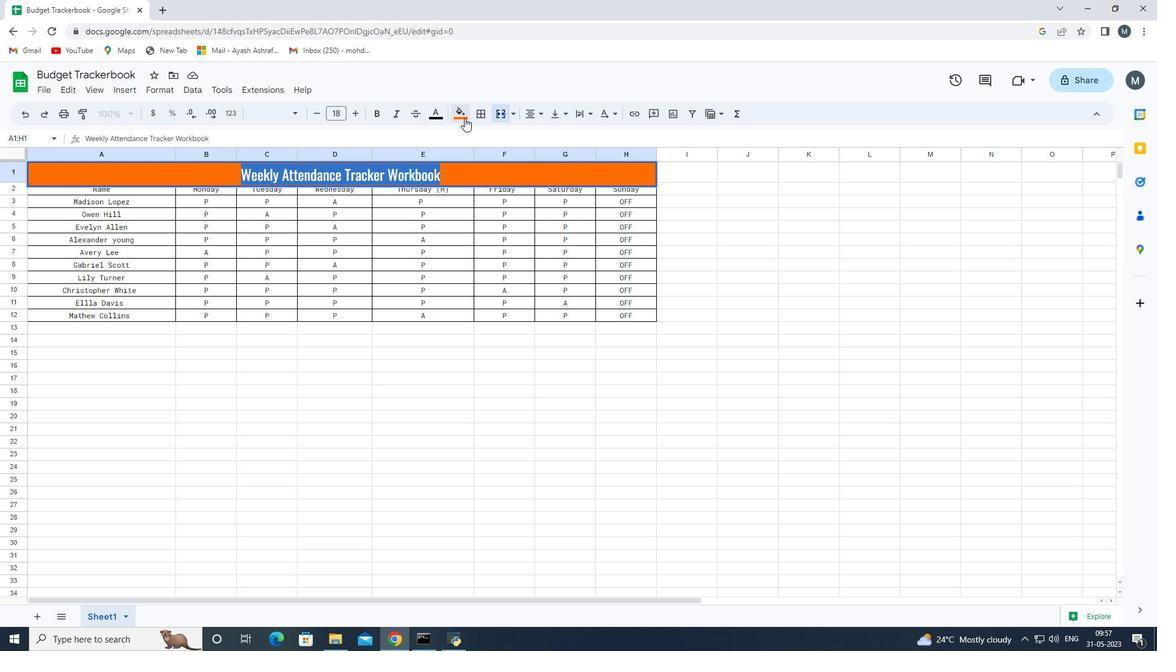 
Action: Mouse moved to (477, 167)
Screenshot: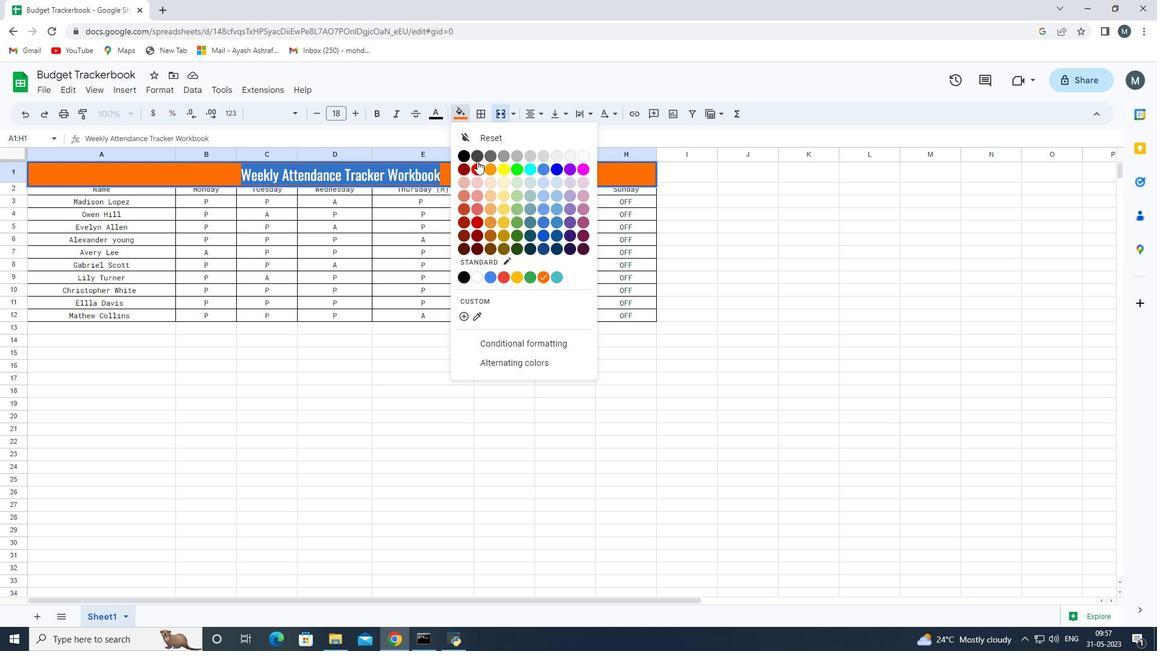 
Action: Mouse pressed left at (477, 167)
Screenshot: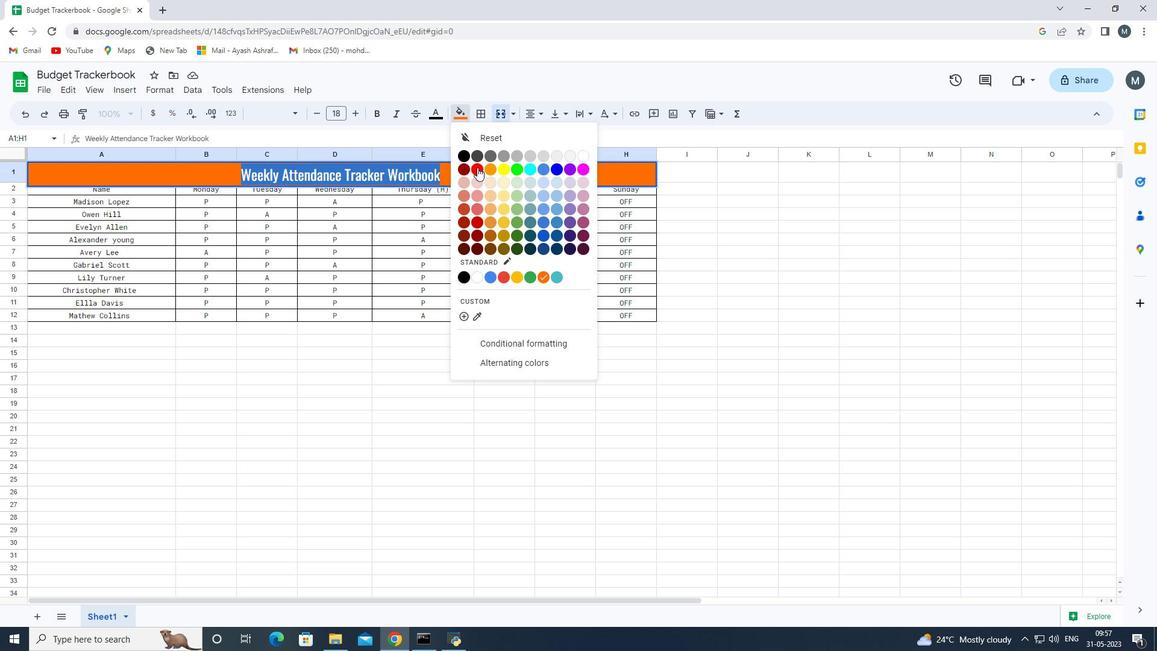 
Action: Mouse moved to (339, 431)
Screenshot: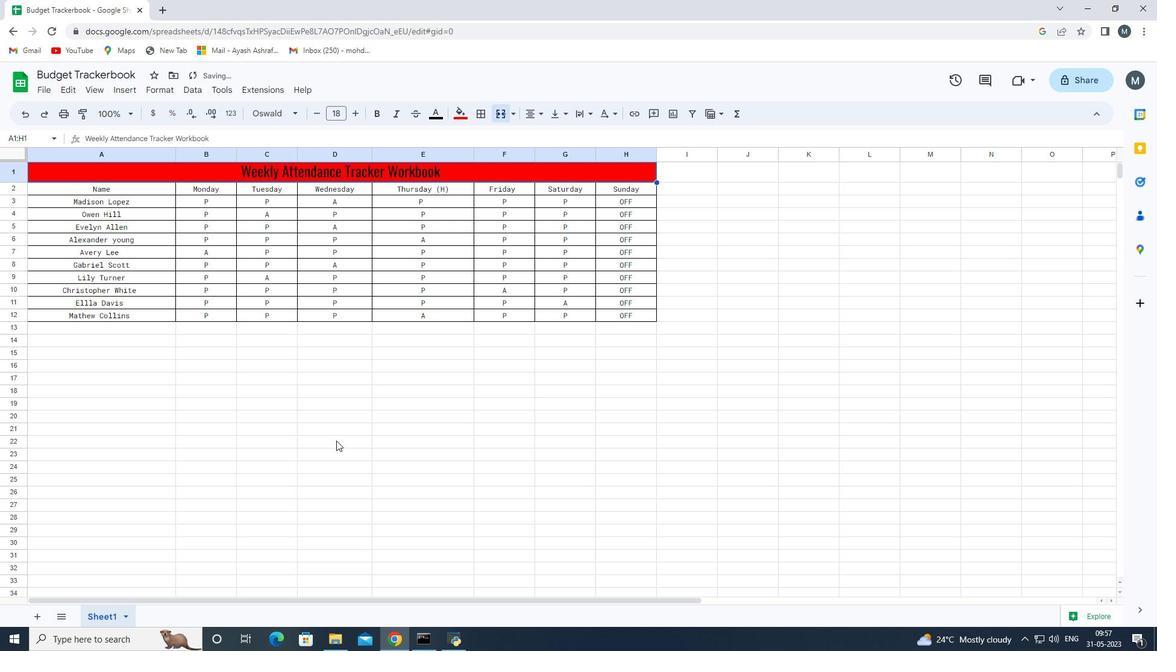 
Action: Mouse pressed left at (339, 431)
Screenshot: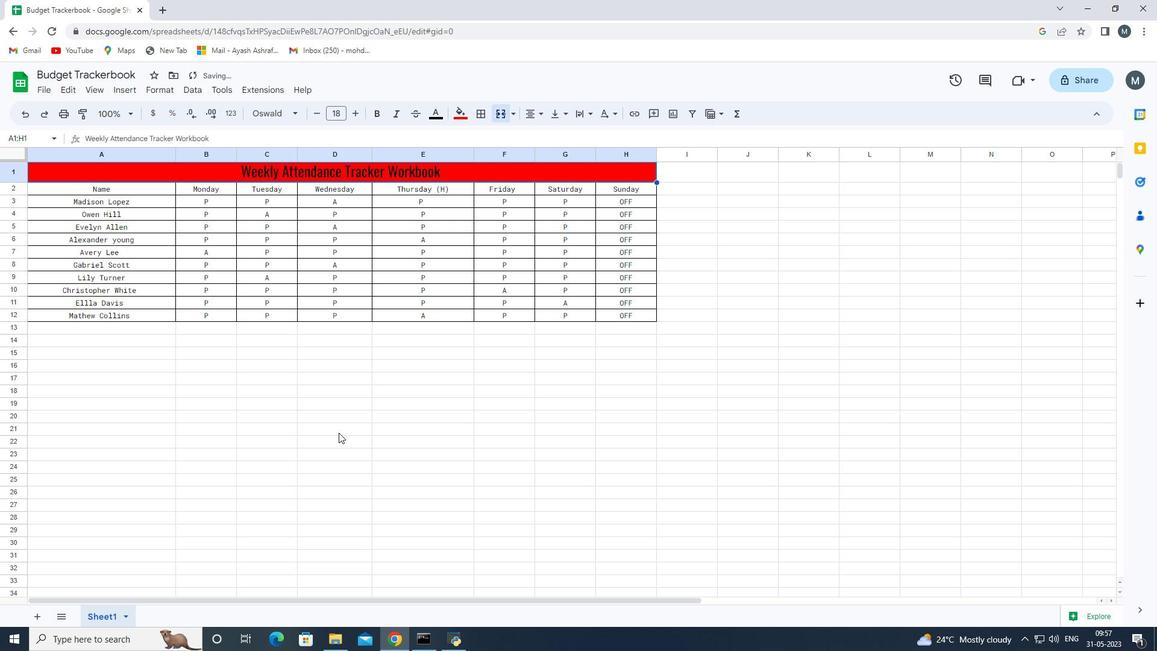 
Action: Mouse moved to (443, 167)
Screenshot: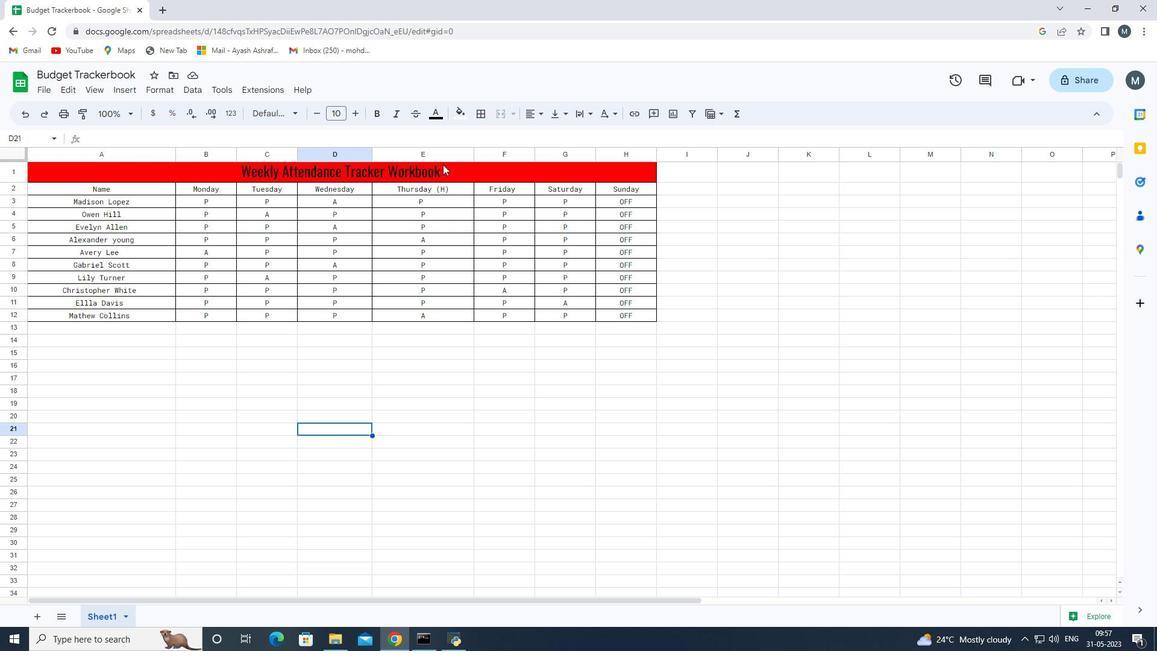 
Action: Mouse pressed left at (443, 167)
Screenshot: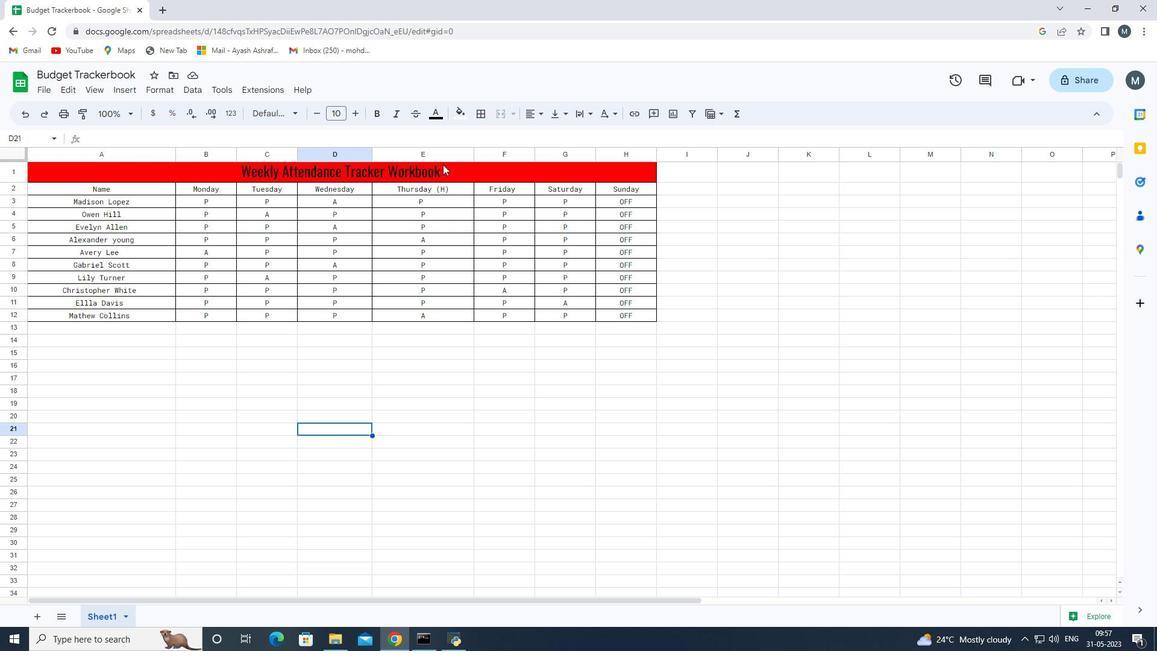 
Action: Mouse moved to (147, 186)
Screenshot: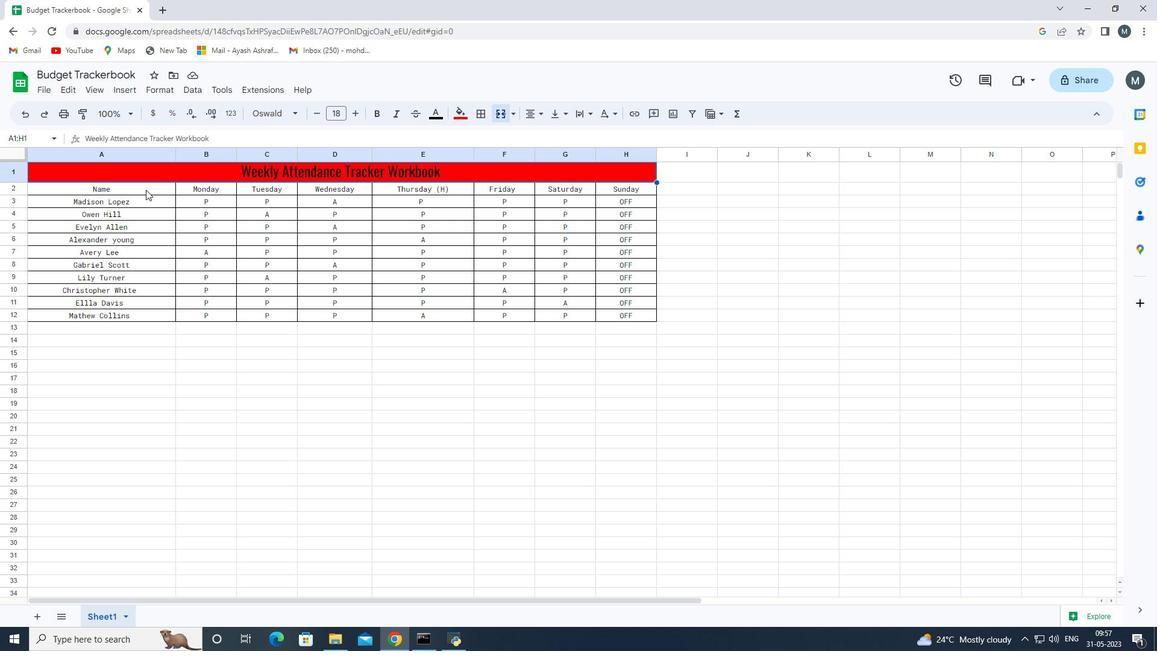 
Action: Mouse pressed left at (147, 186)
Screenshot: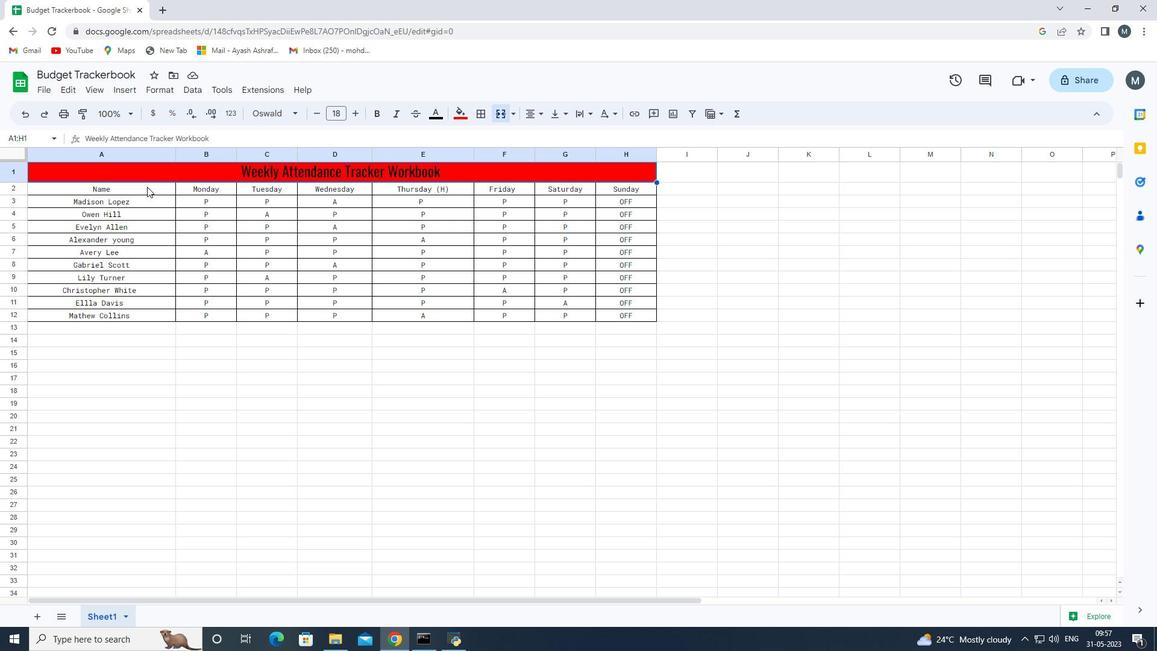 
Action: Key pressed ctrl+B
Screenshot: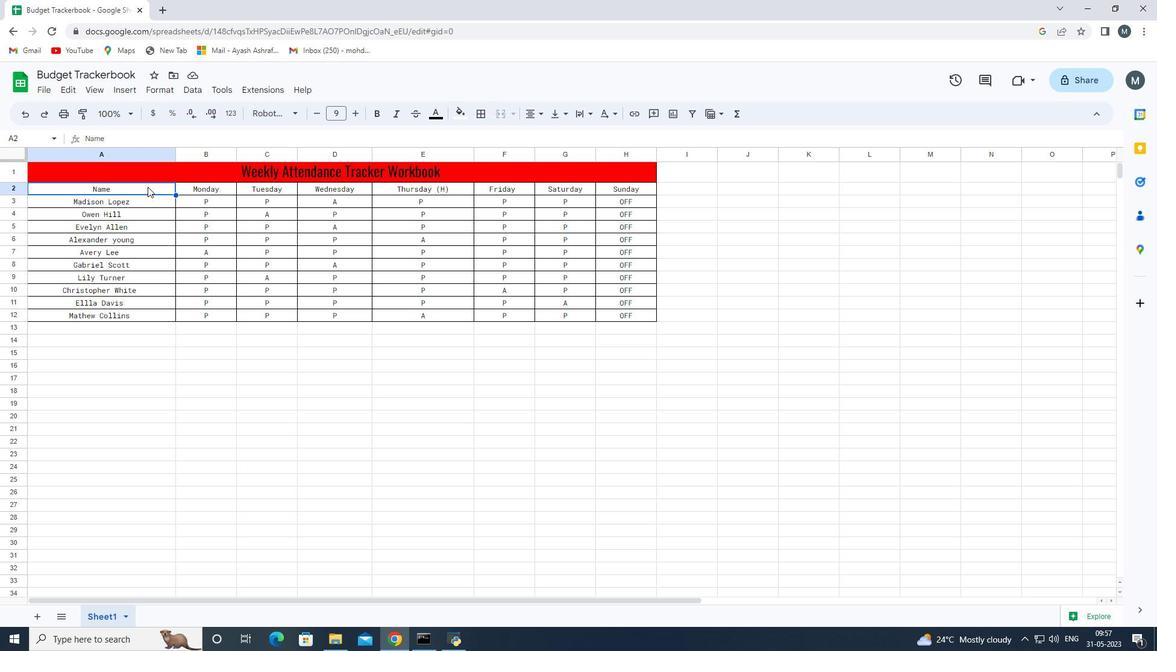 
Action: Mouse moved to (203, 189)
Screenshot: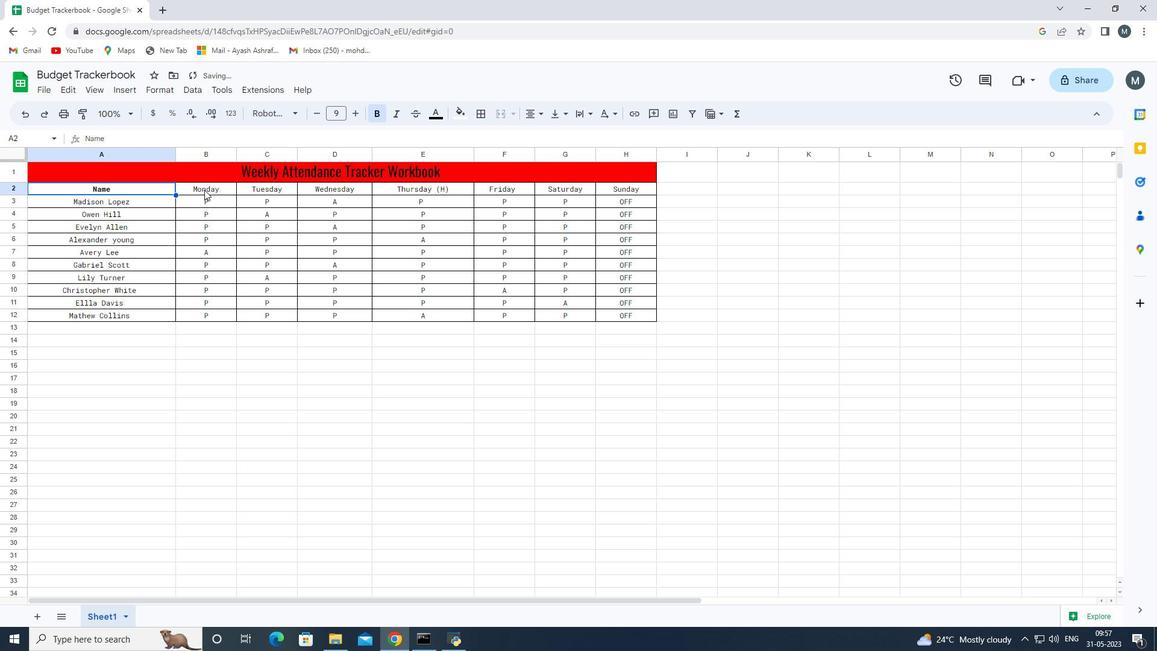 
Action: Mouse pressed left at (203, 189)
Screenshot: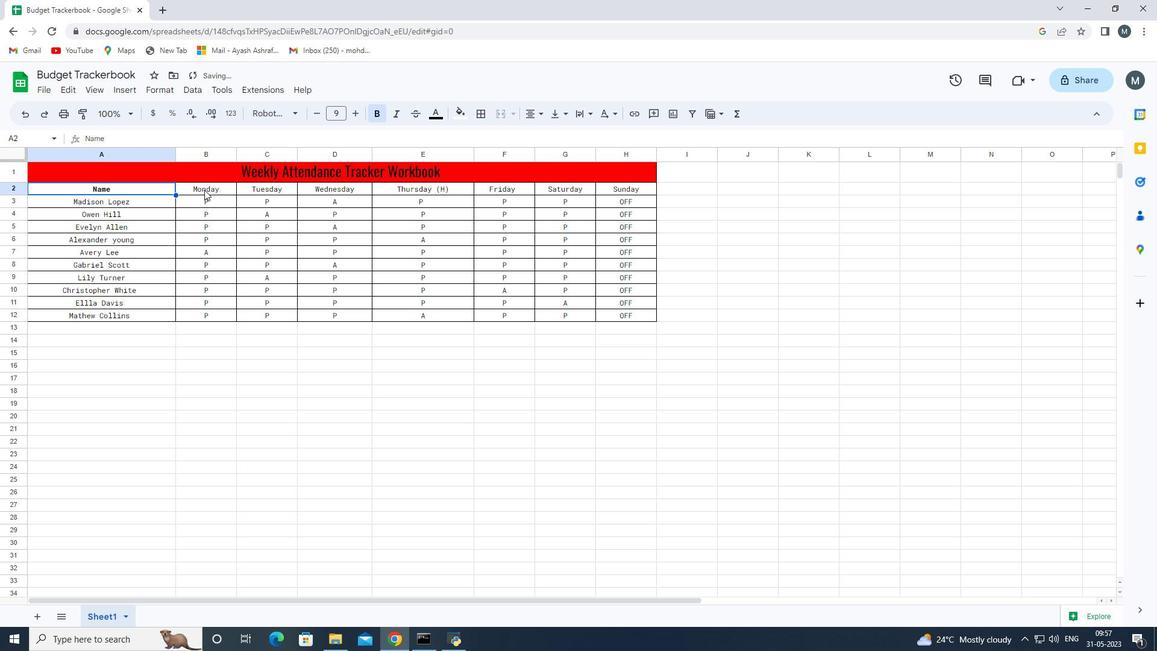 
Action: Key pressed ctrl+B
Screenshot: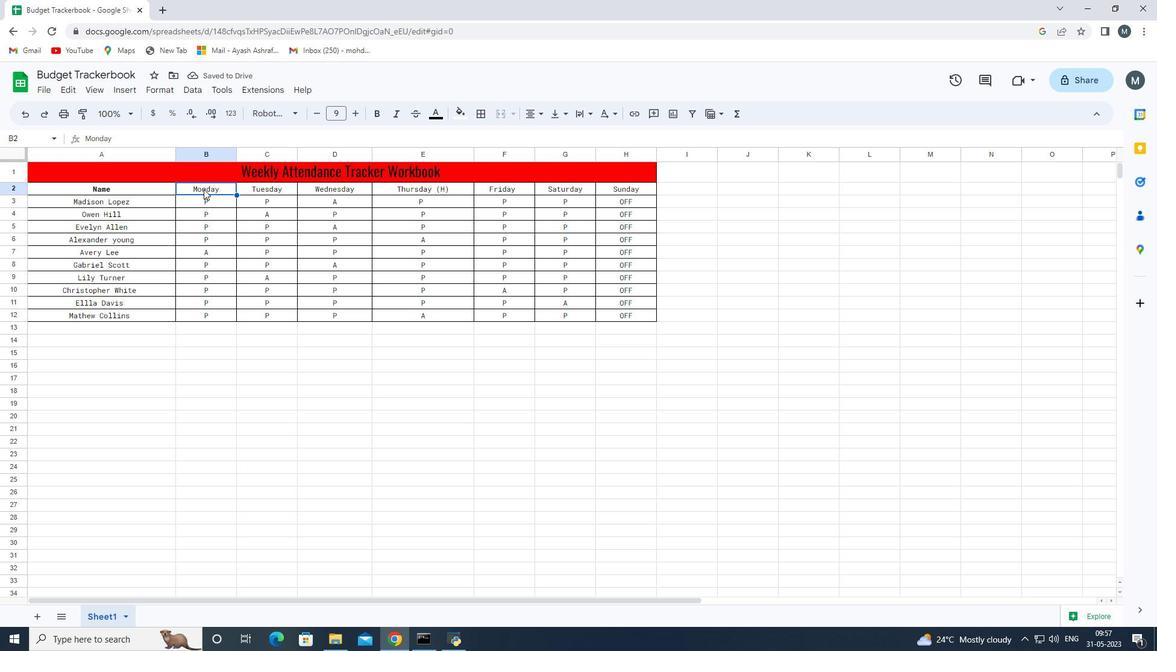 
Action: Mouse moved to (285, 188)
Screenshot: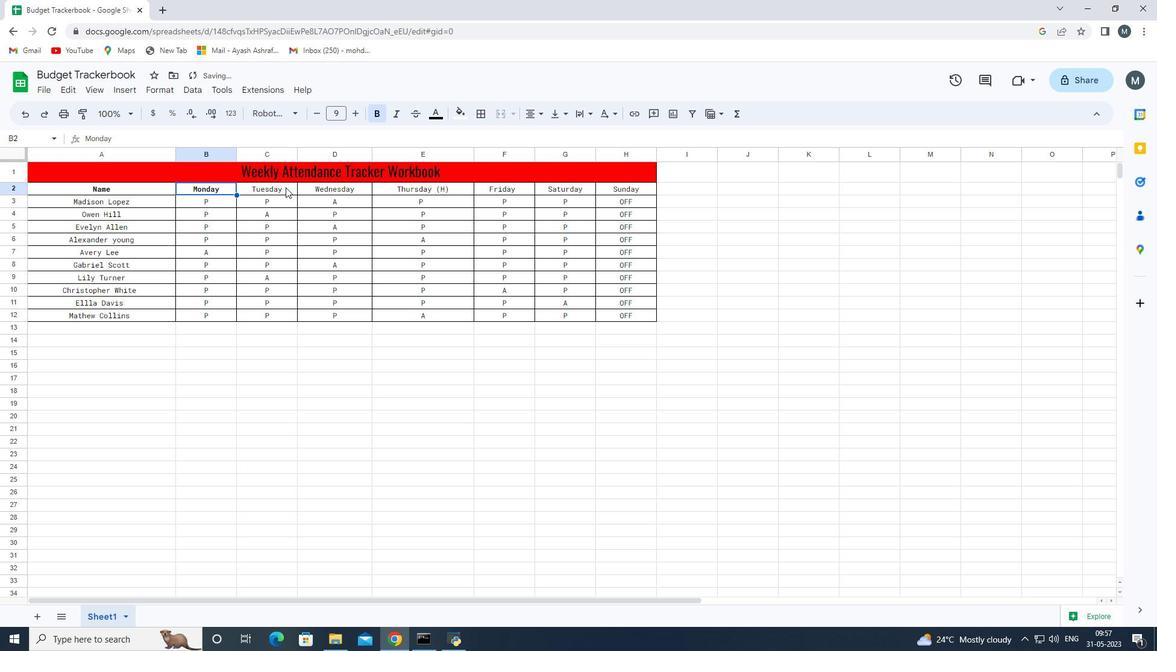 
Action: Mouse pressed left at (285, 188)
Screenshot: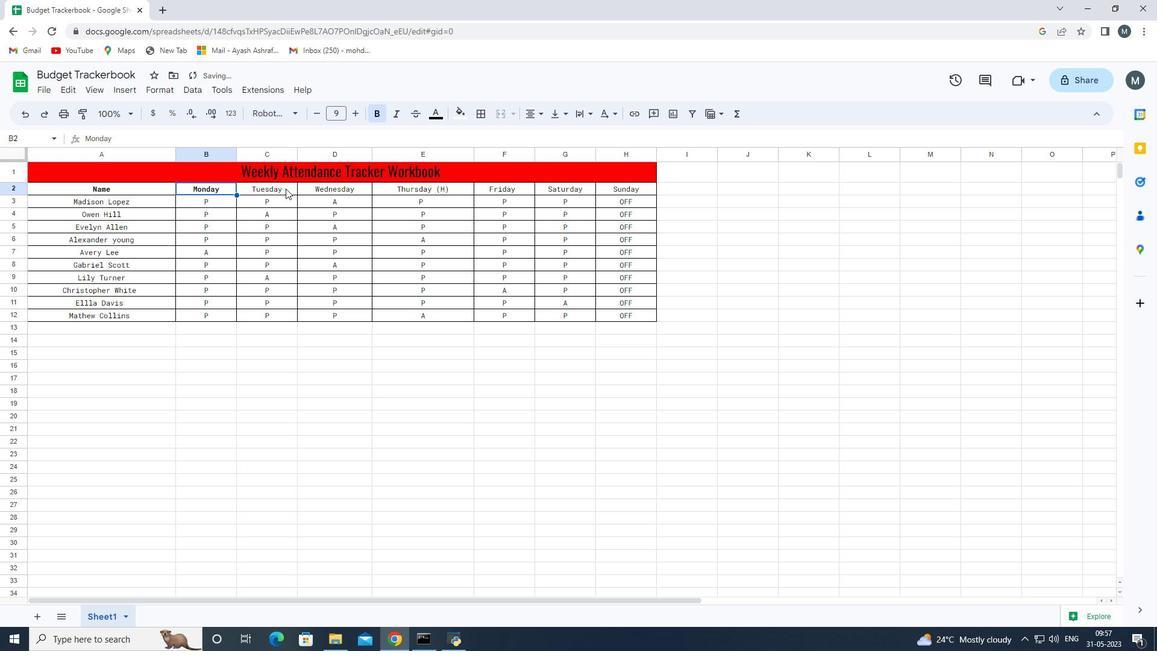 
Action: Key pressed ctrl+B
Screenshot: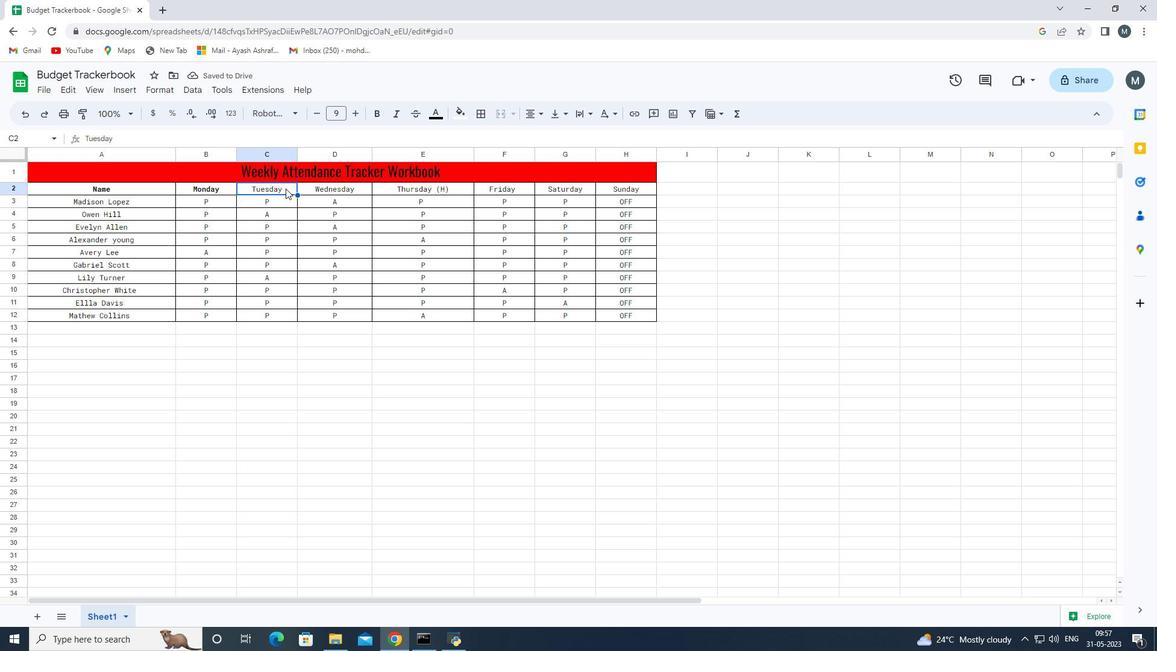 
Action: Mouse moved to (320, 190)
Screenshot: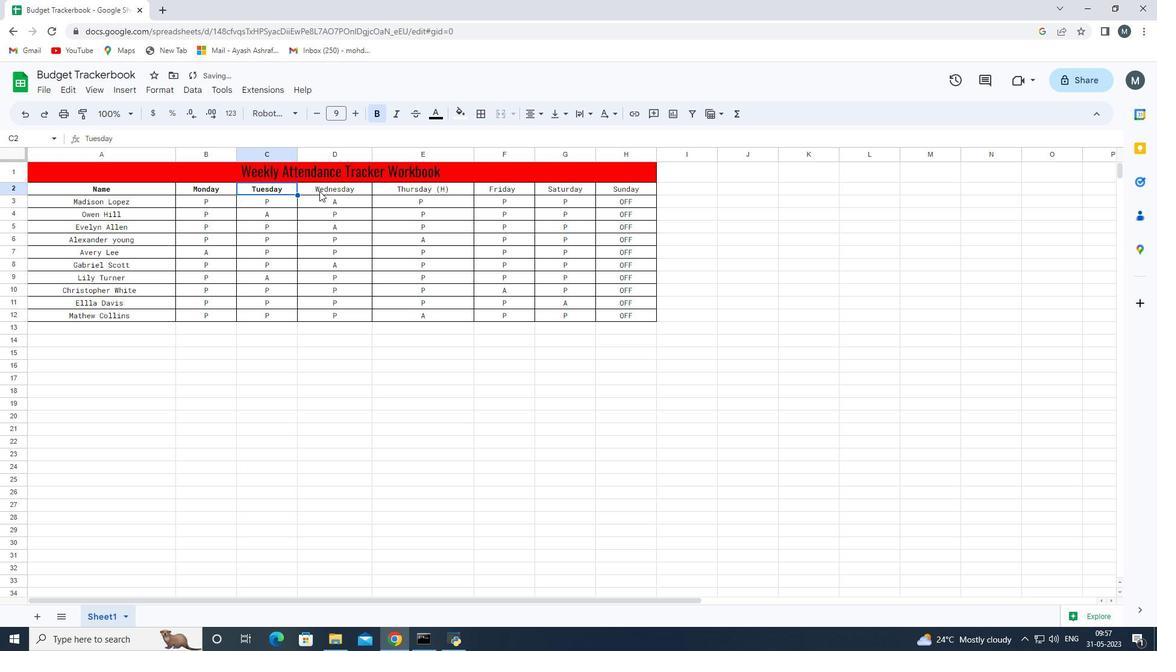 
Action: Mouse pressed left at (320, 190)
Screenshot: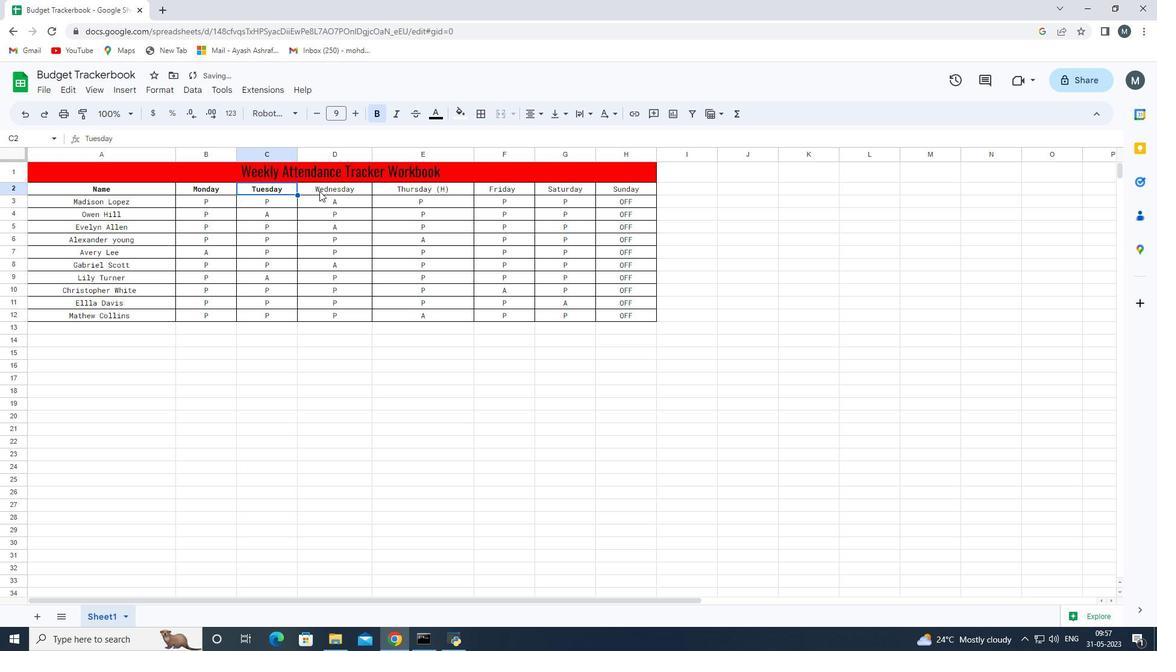 
Action: Key pressed ctrl+B
Screenshot: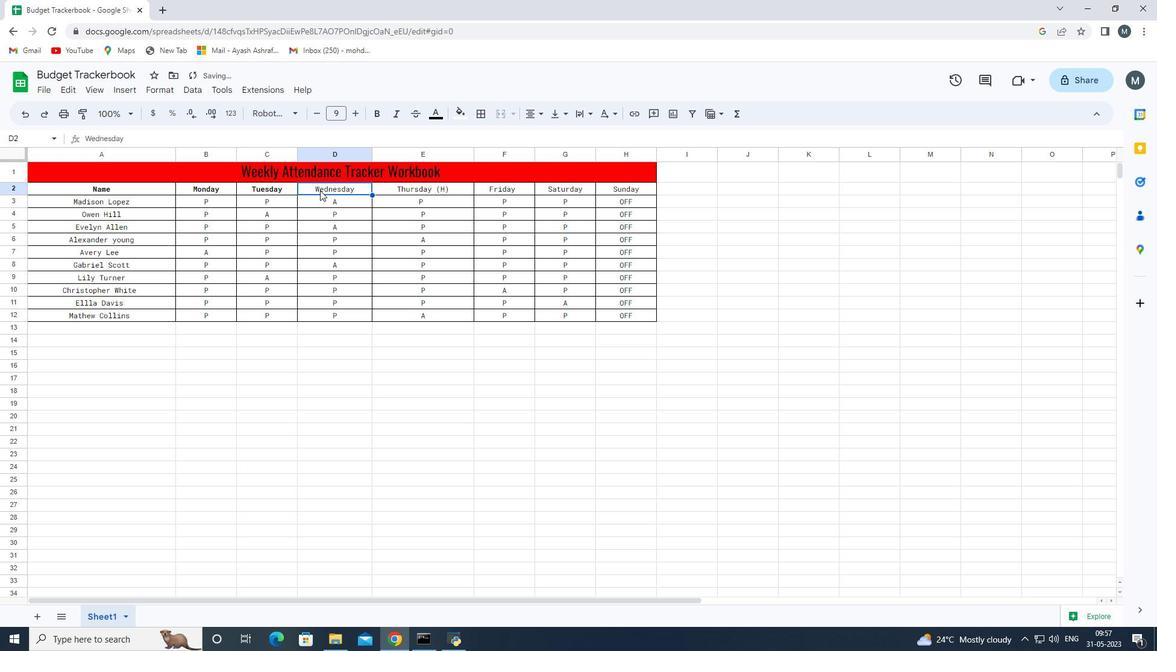
Action: Mouse moved to (402, 185)
Screenshot: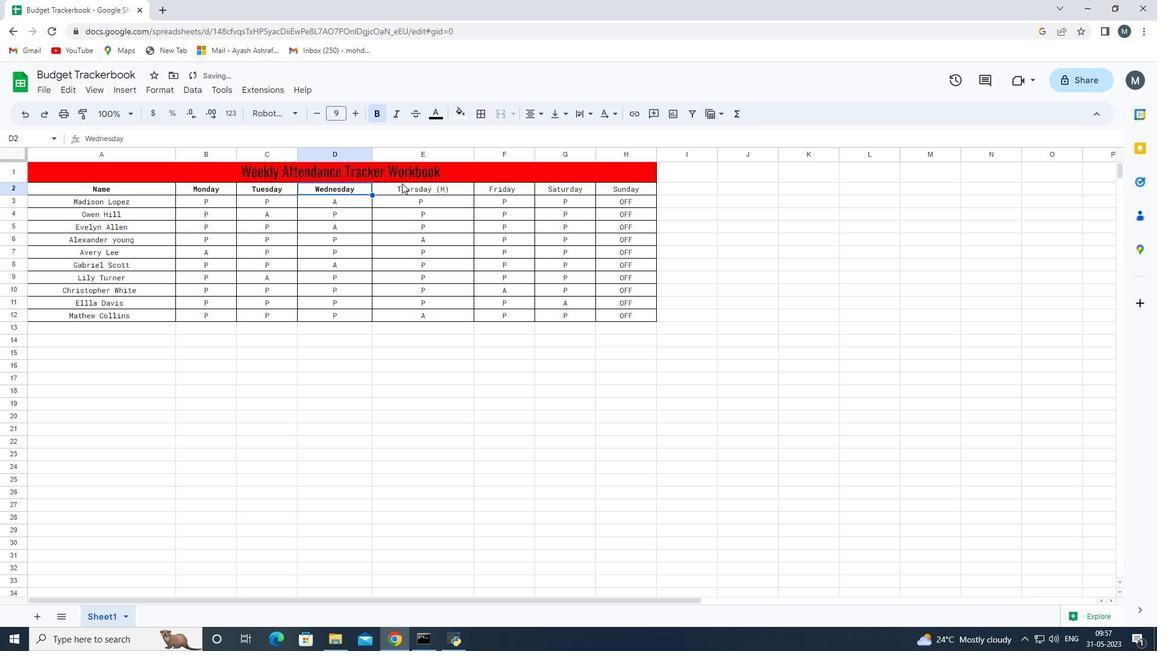 
Action: Mouse pressed left at (402, 185)
Screenshot: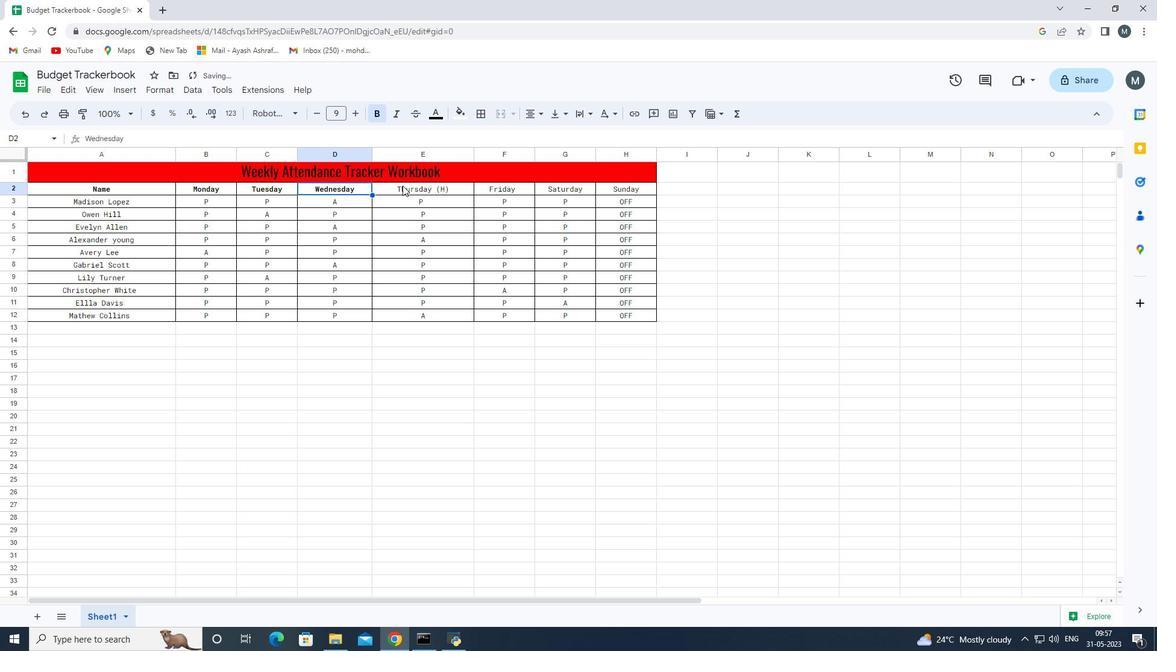 
Action: Key pressed ctrl+B
Screenshot: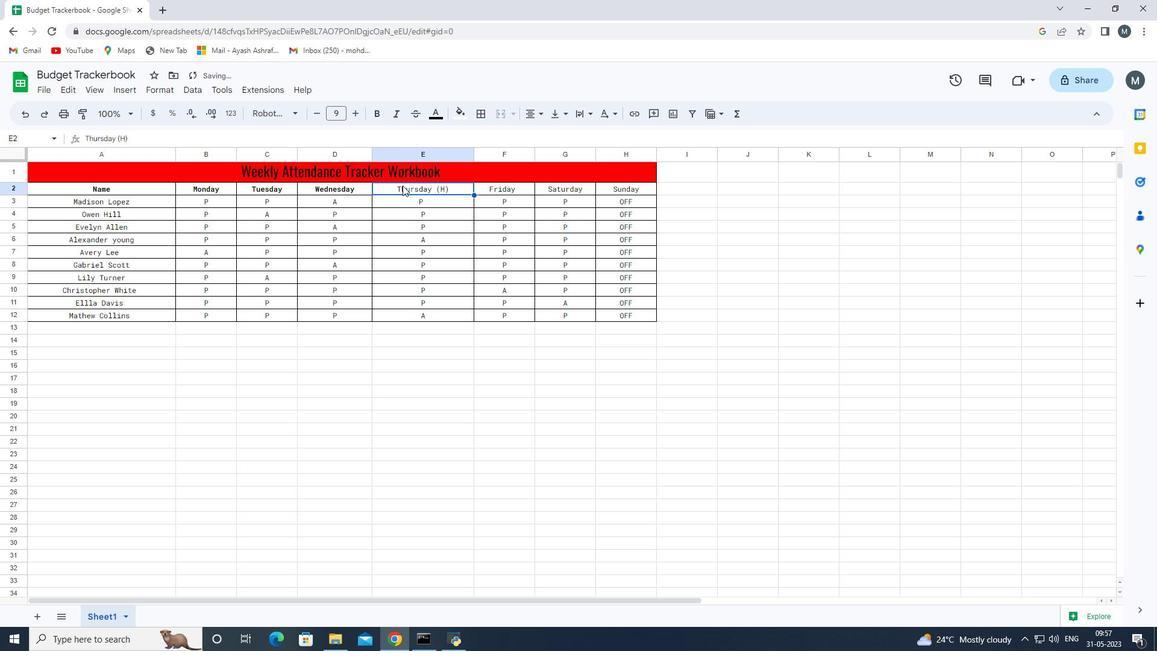 
Action: Mouse moved to (506, 190)
Screenshot: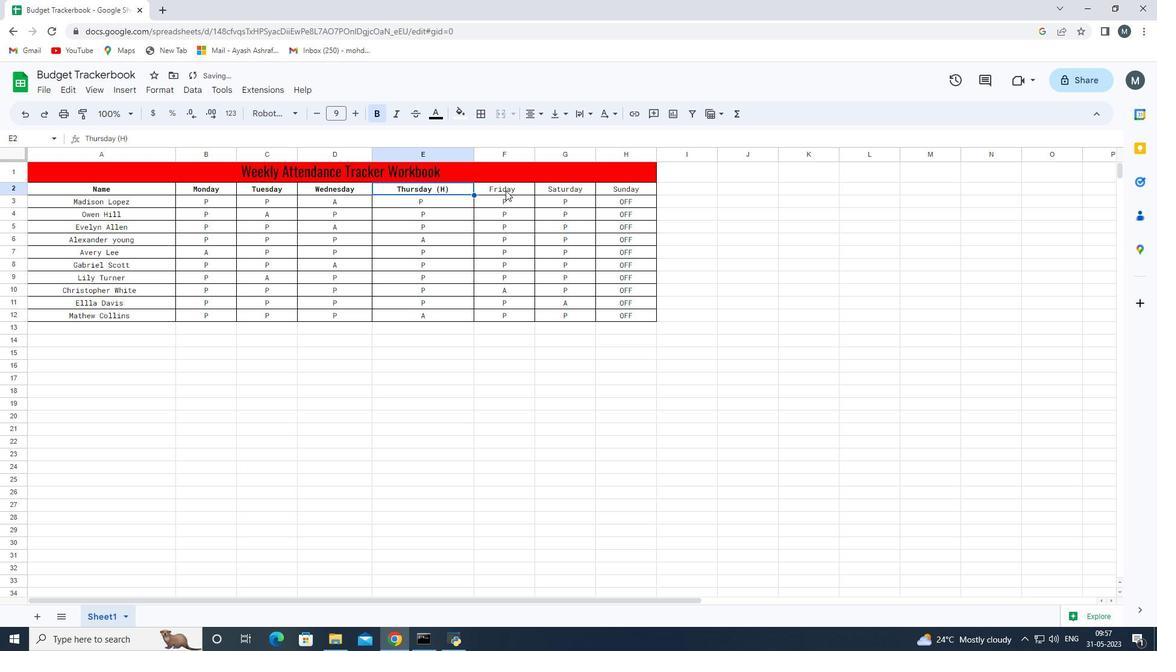 
Action: Mouse pressed left at (506, 190)
Screenshot: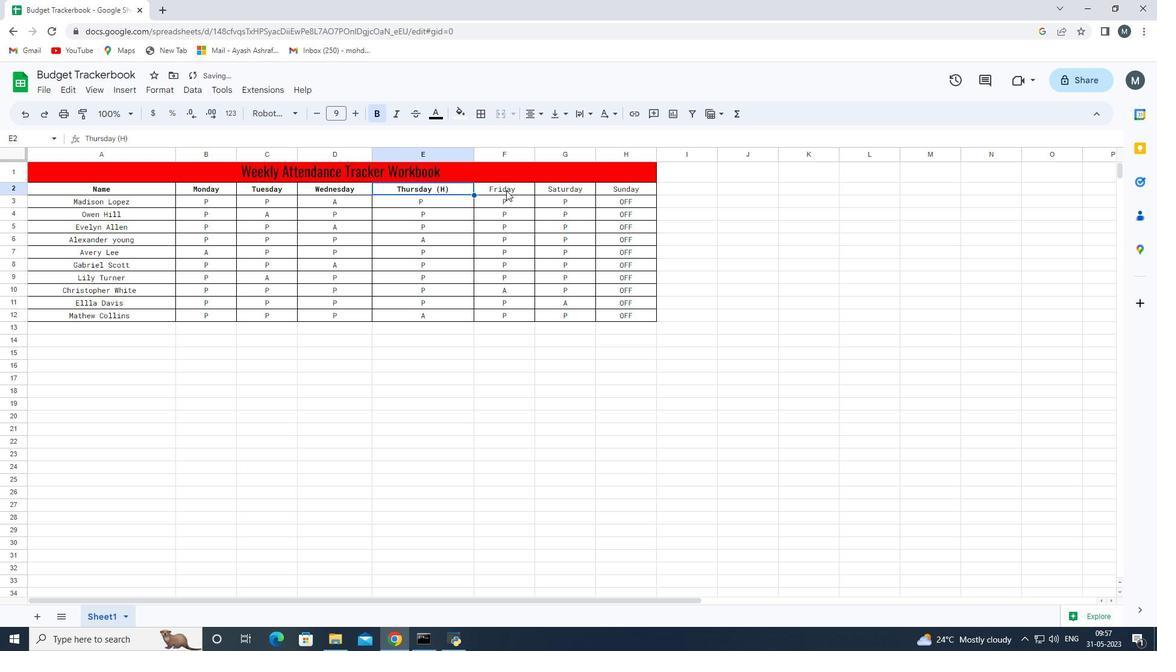 
Action: Key pressed ctrl+B
Screenshot: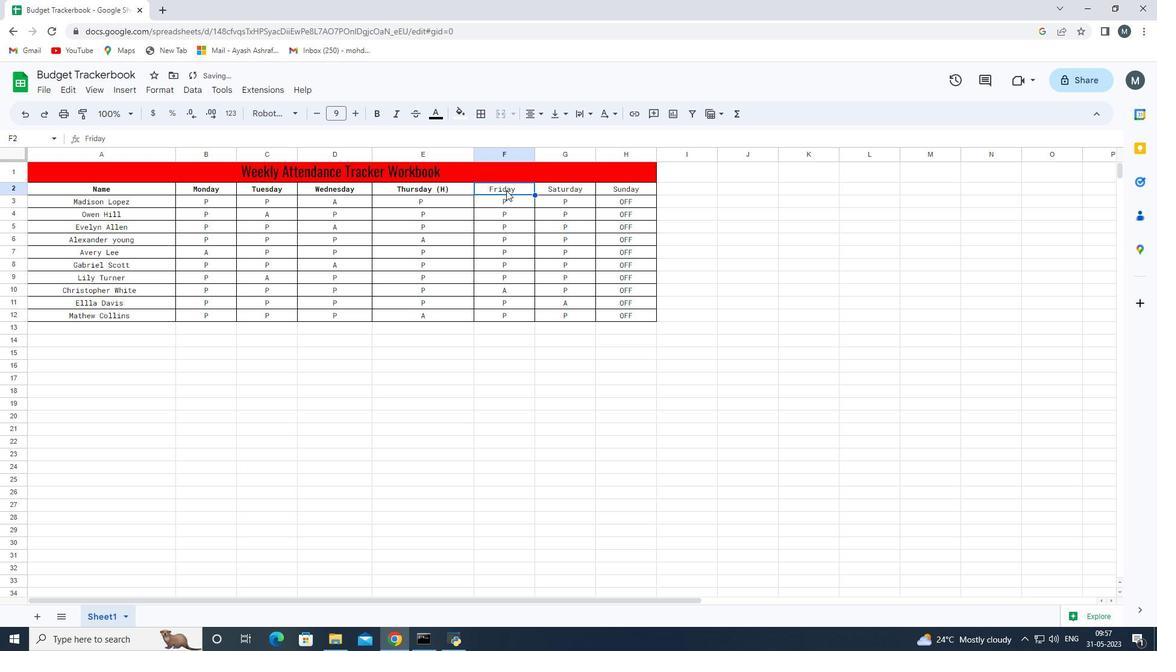
Action: Mouse moved to (550, 189)
Screenshot: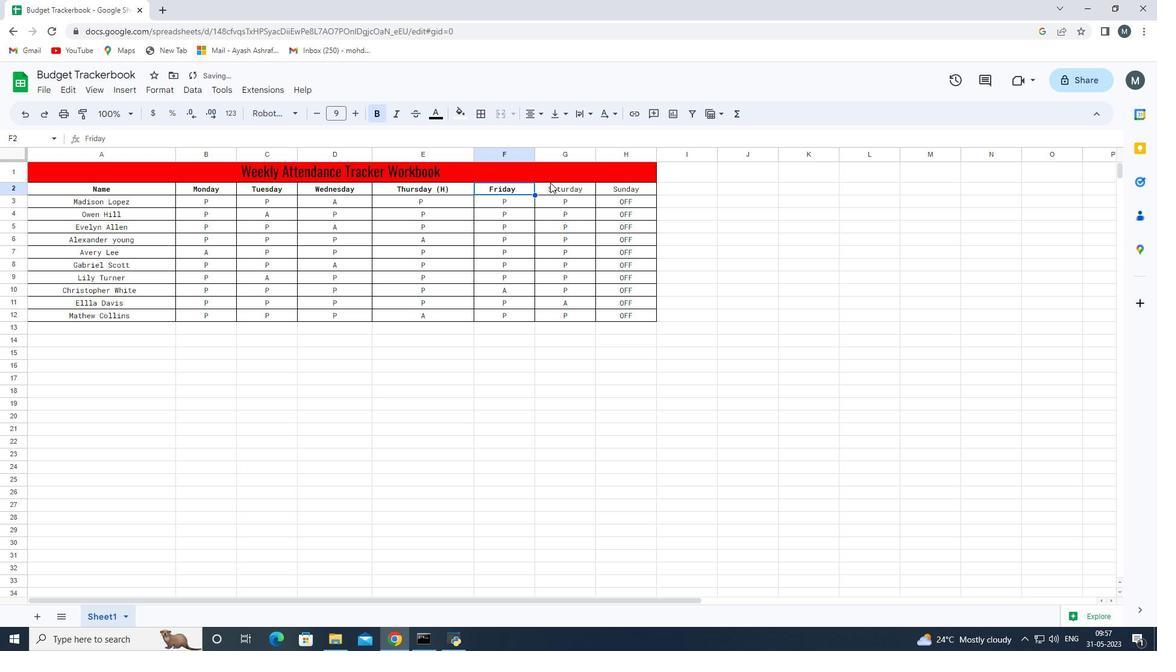 
Action: Mouse pressed left at (550, 189)
Screenshot: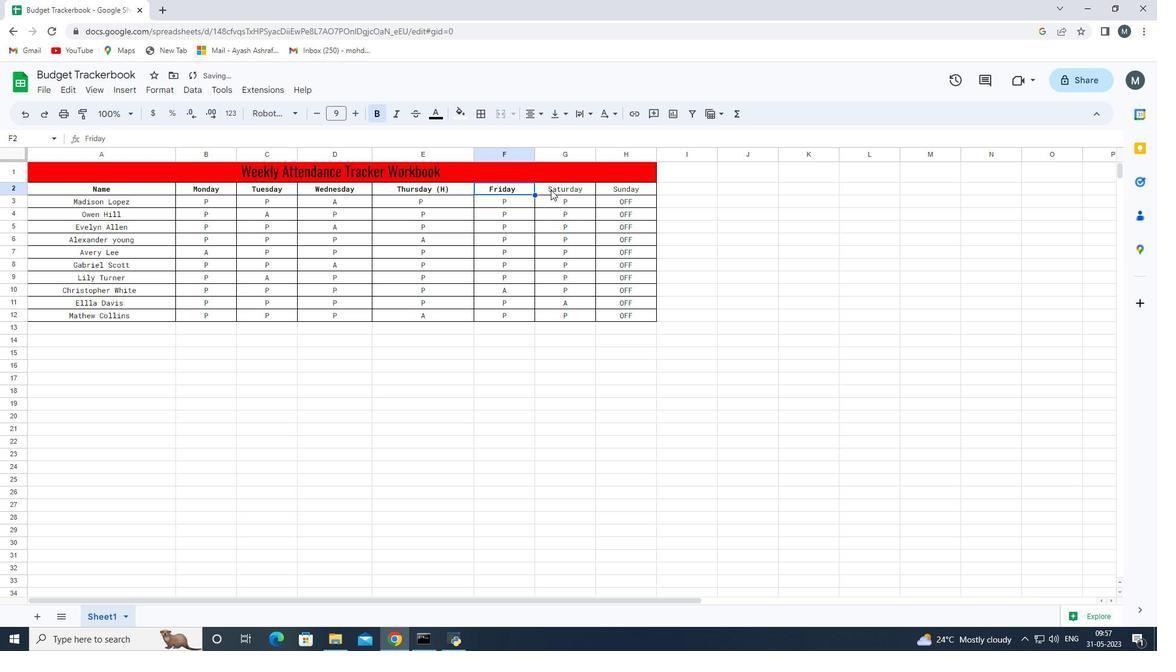 
Action: Key pressed ctrl+B
Screenshot: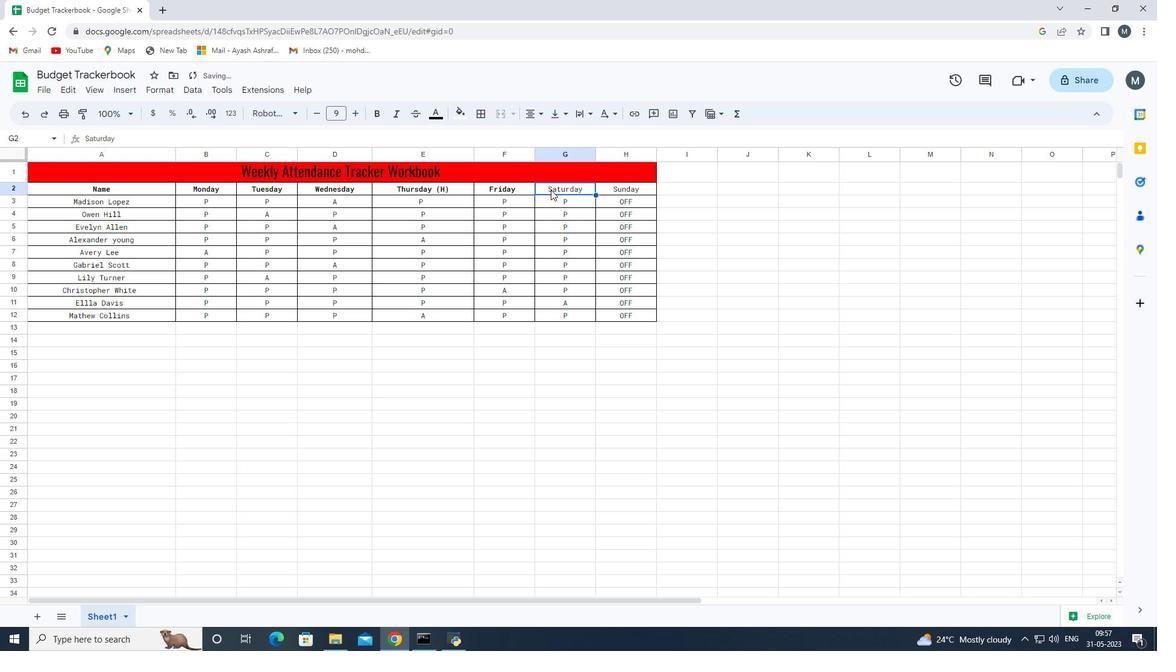 
Action: Mouse moved to (608, 189)
Screenshot: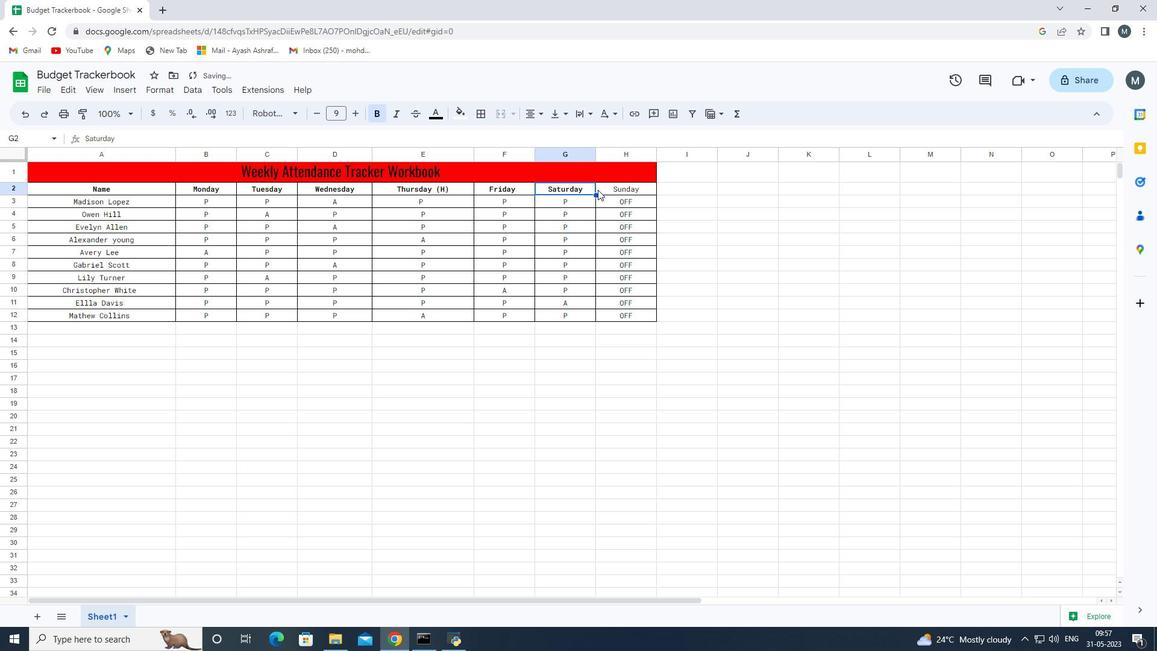 
Action: Mouse pressed left at (608, 189)
Screenshot: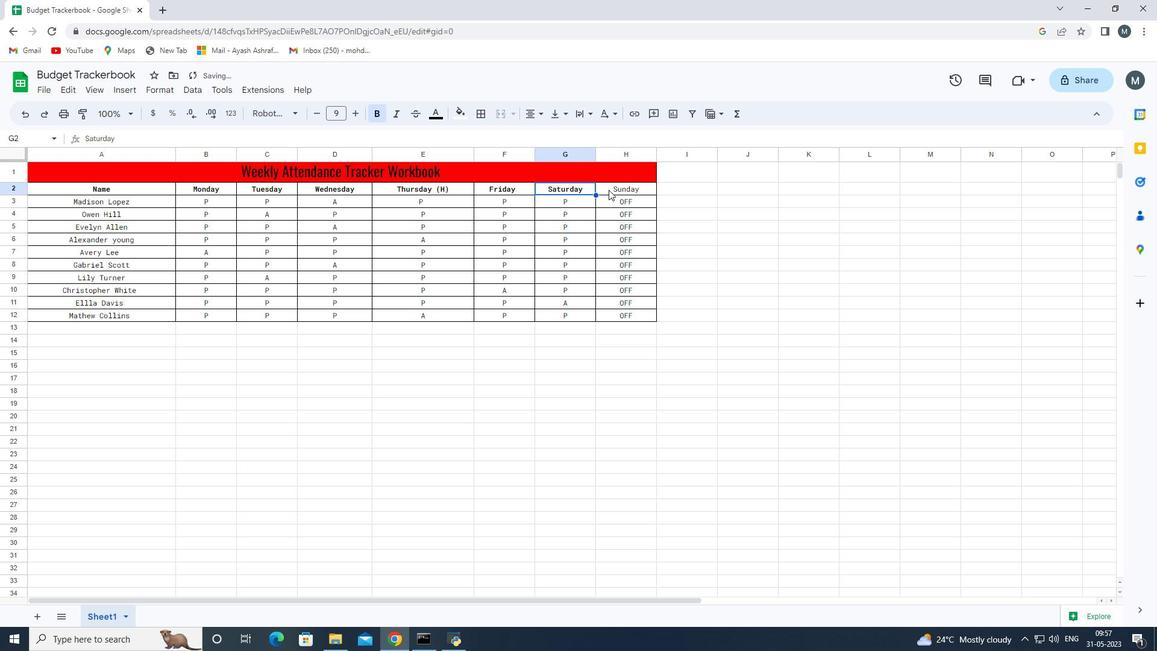 
Action: Mouse moved to (606, 190)
Screenshot: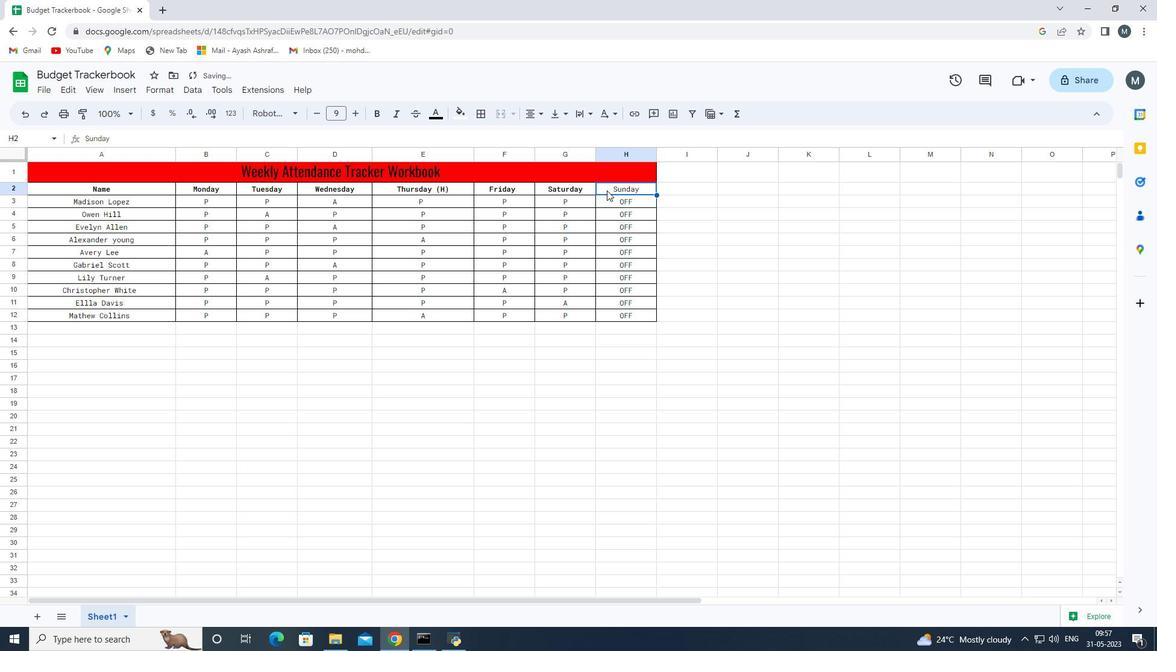 
Action: Key pressed ctrl+B
Screenshot: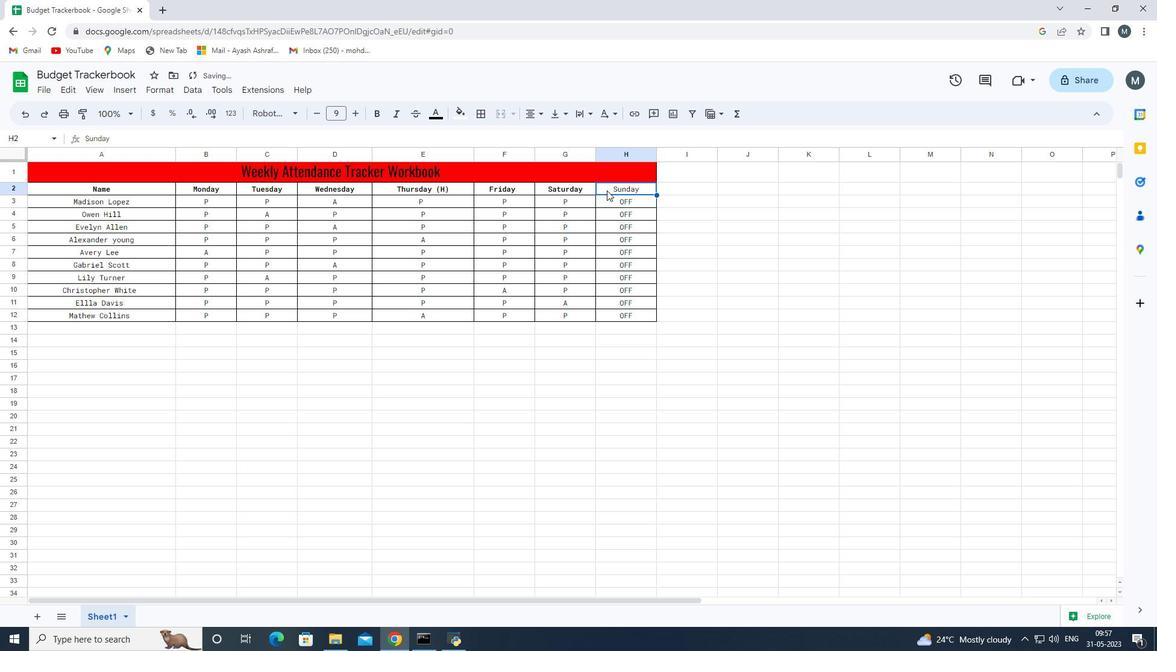 
Action: Mouse moved to (413, 423)
Screenshot: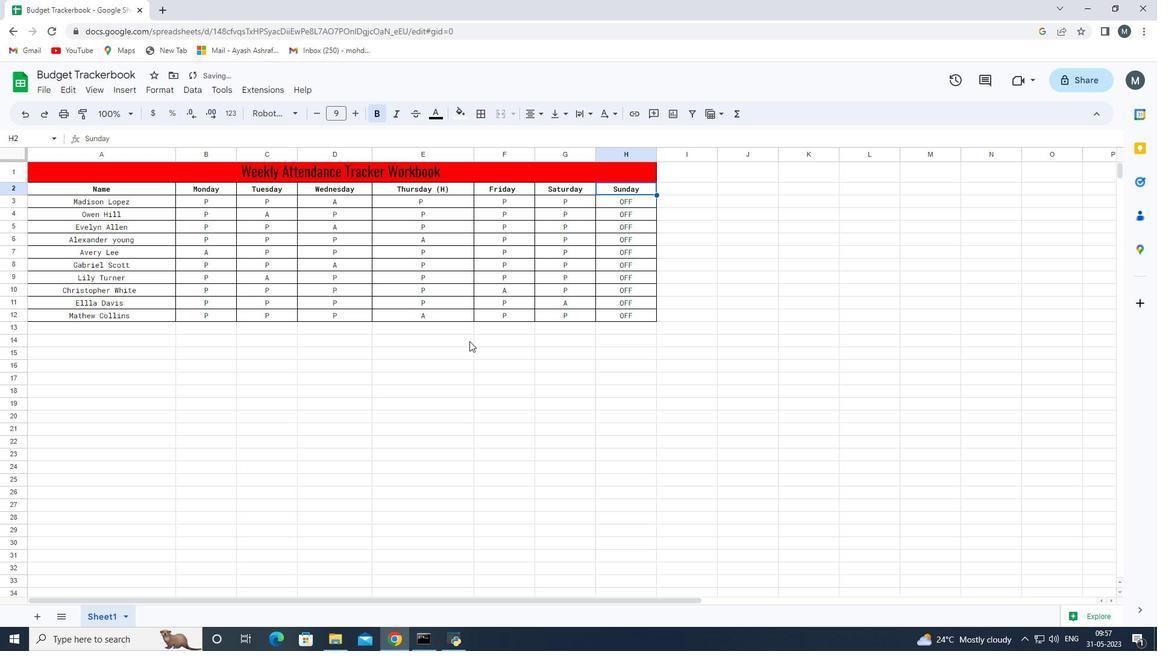 
Action: Mouse pressed left at (413, 423)
Screenshot: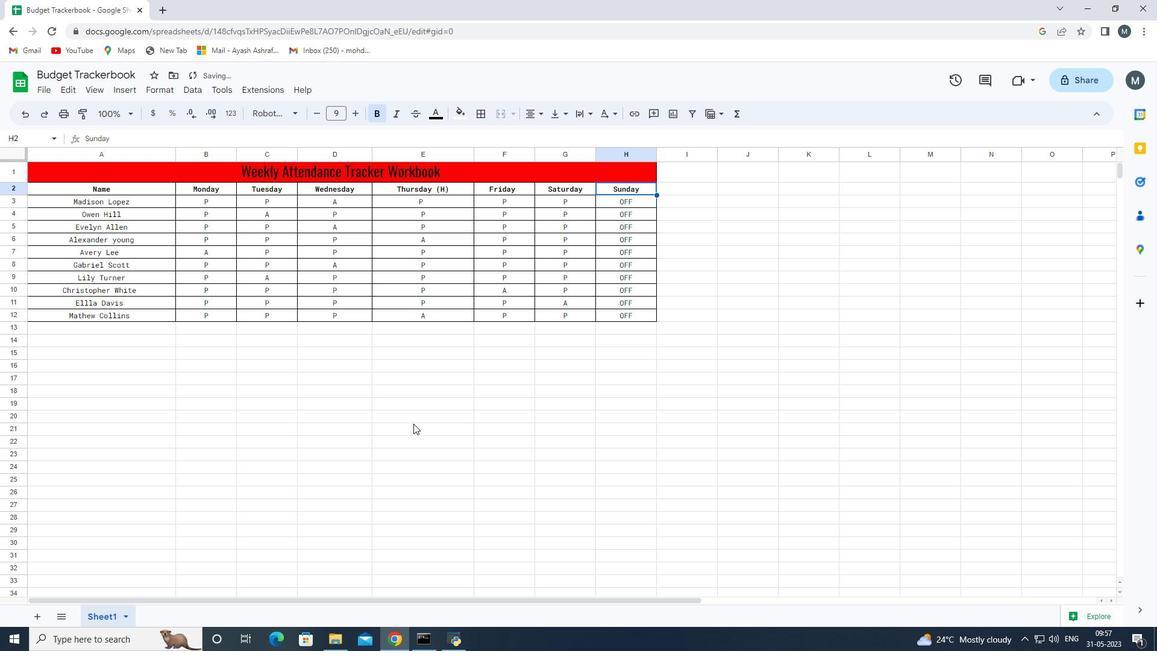
Action: Mouse moved to (71, 199)
Screenshot: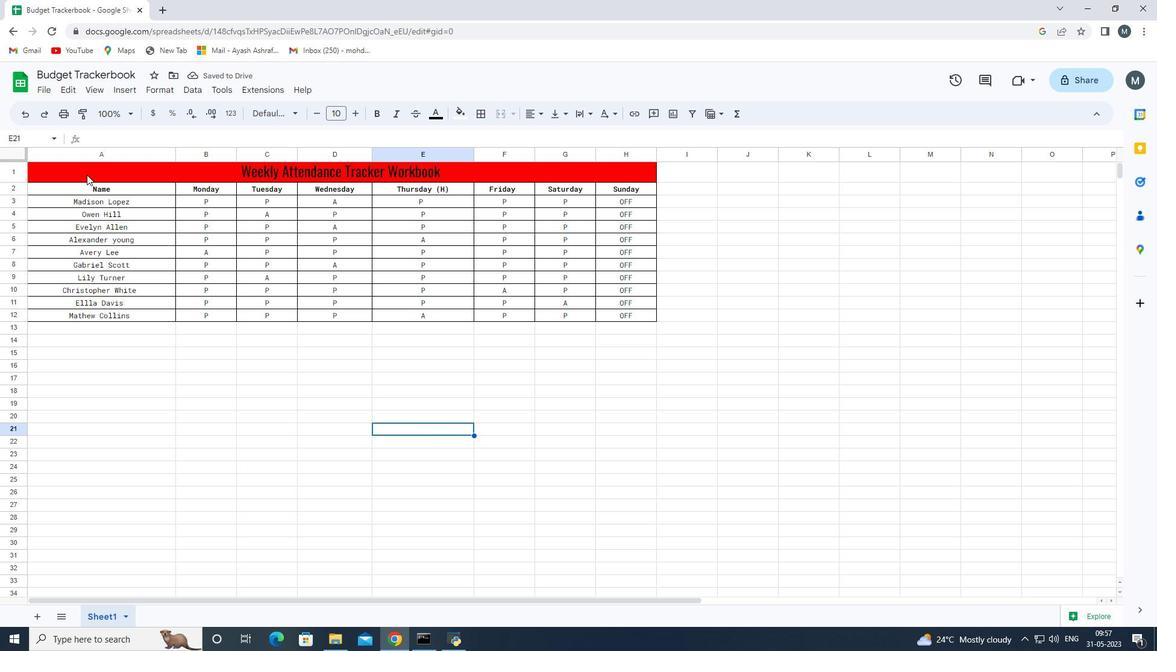 
Action: Mouse pressed left at (71, 199)
Screenshot: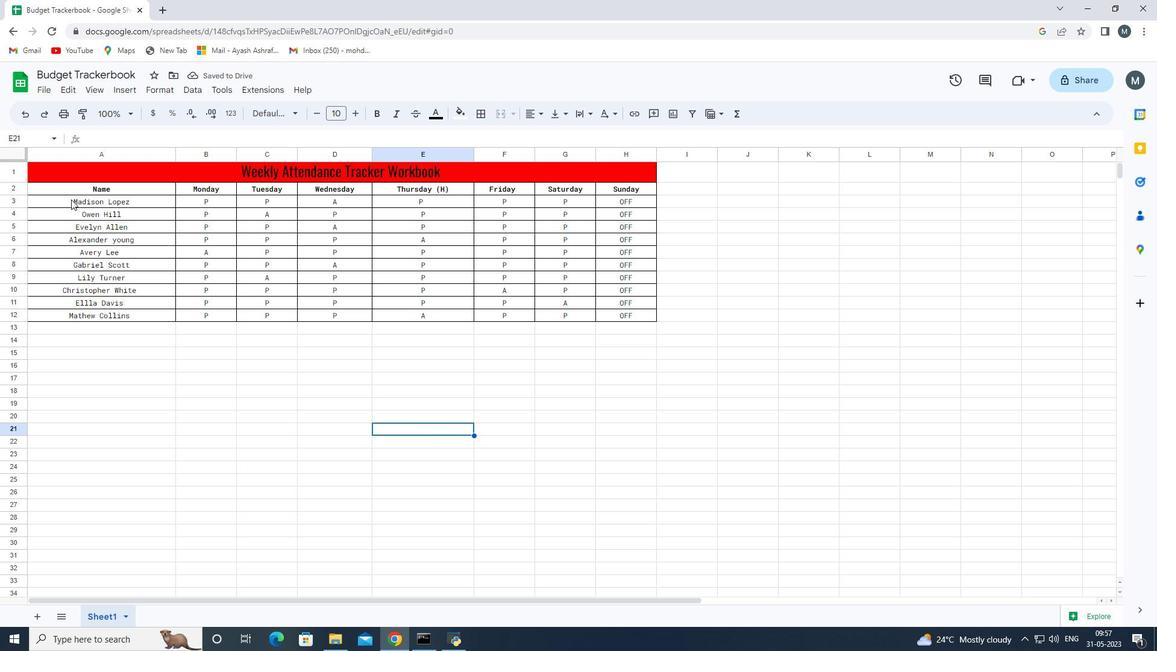 
Action: Mouse moved to (59, 202)
Screenshot: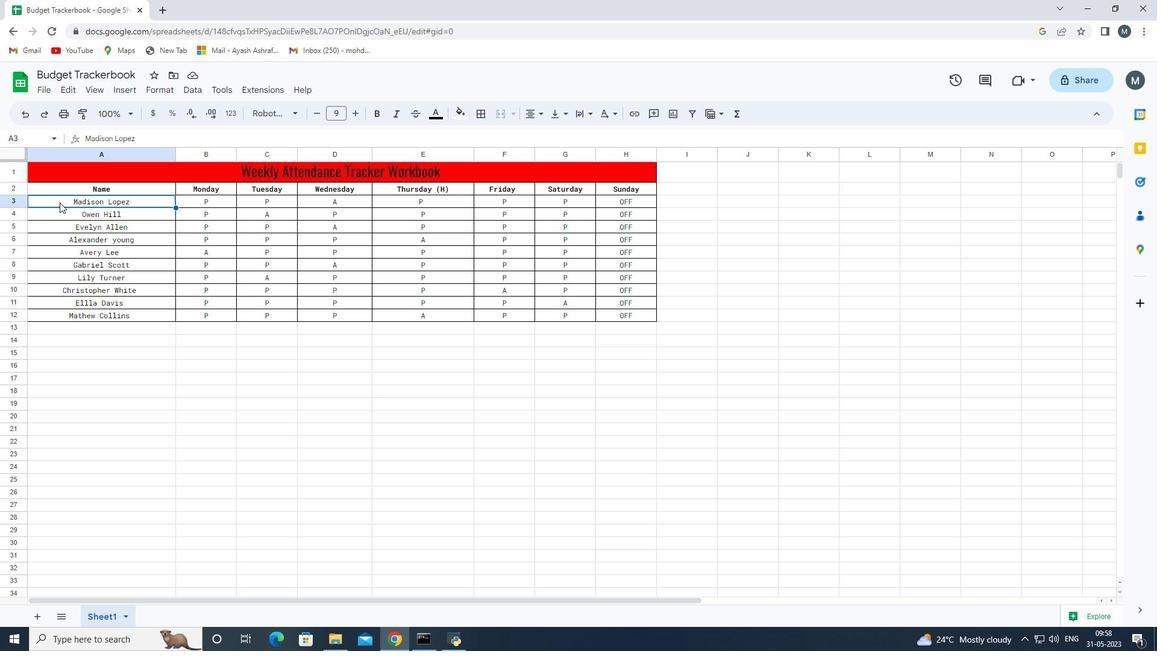 
